 Task: Add Attachment from computer to Card Card0000000393 in Board Board0000000099 in Workspace WS0000000033 in Trello. Add Cover Purple to Card Card0000000393 in Board Board0000000099 in Workspace WS0000000033 in Trello. Add "Move Card To …" Button titled Button0000000393 to "top" of the list "To Do" to Card Card0000000393 in Board Board0000000099 in Workspace WS0000000033 in Trello. Add Description DS0000000393 to Card Card0000000393 in Board Board0000000099 in Workspace WS0000000033 in Trello. Add Comment CM0000000393 to Card Card0000000393 in Board Board0000000099 in Workspace WS0000000033 in Trello
Action: Mouse moved to (339, 216)
Screenshot: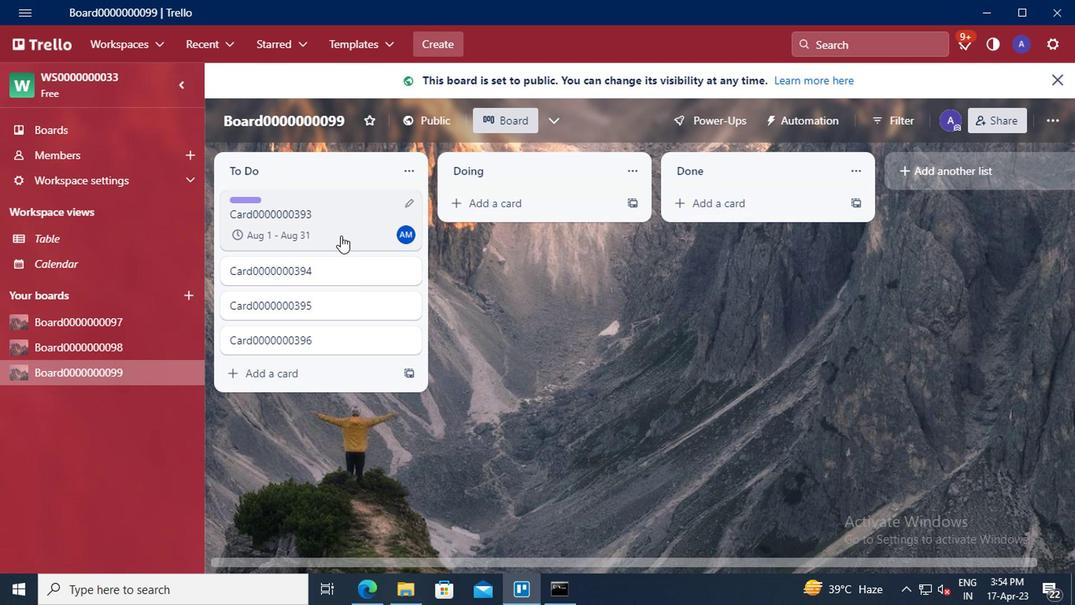 
Action: Mouse pressed left at (339, 216)
Screenshot: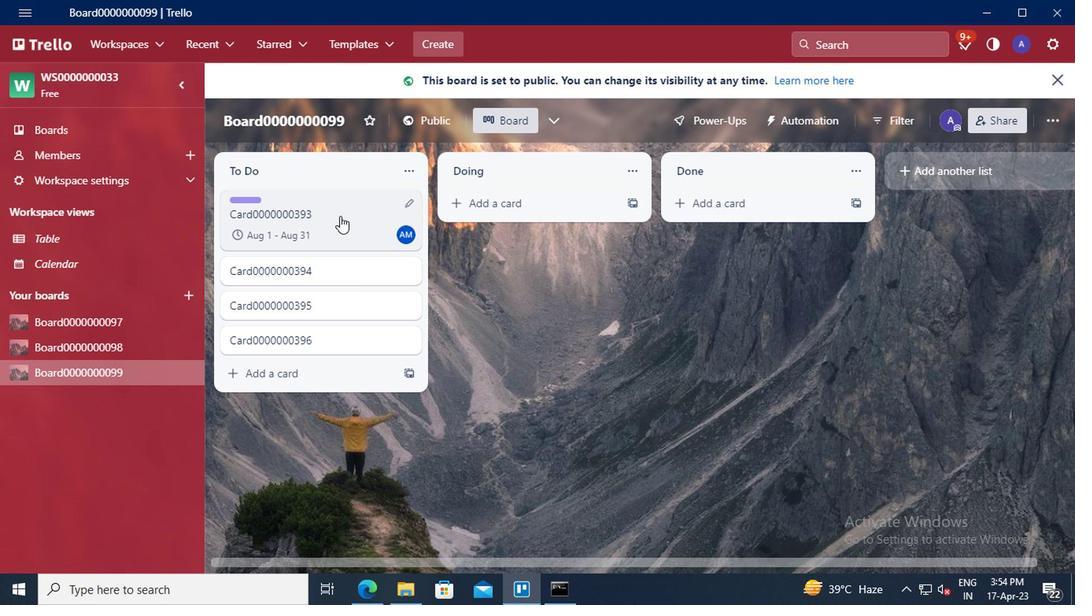 
Action: Mouse moved to (718, 274)
Screenshot: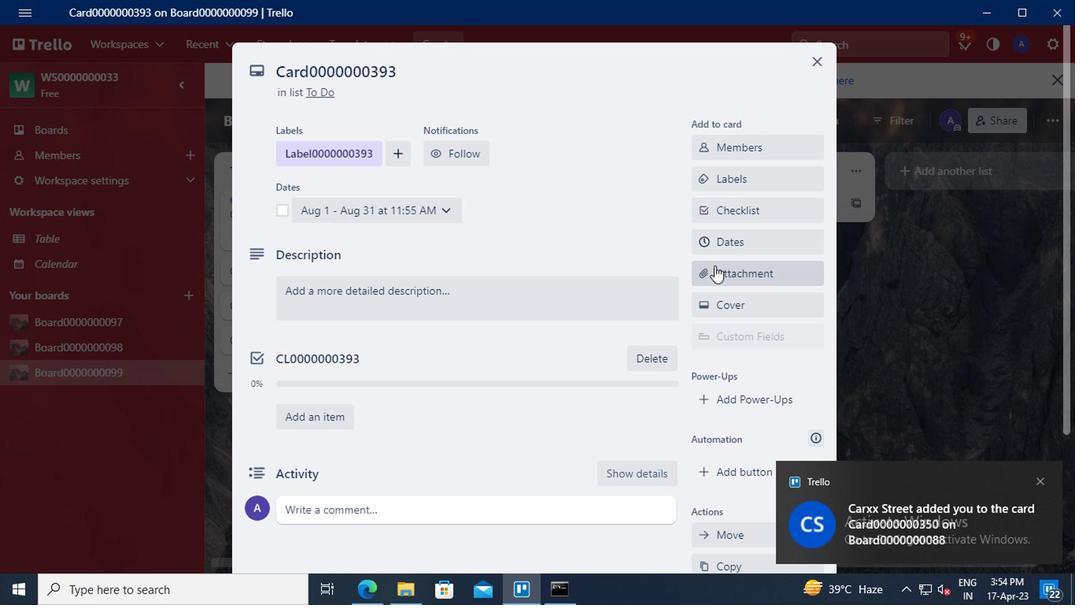 
Action: Mouse pressed left at (718, 274)
Screenshot: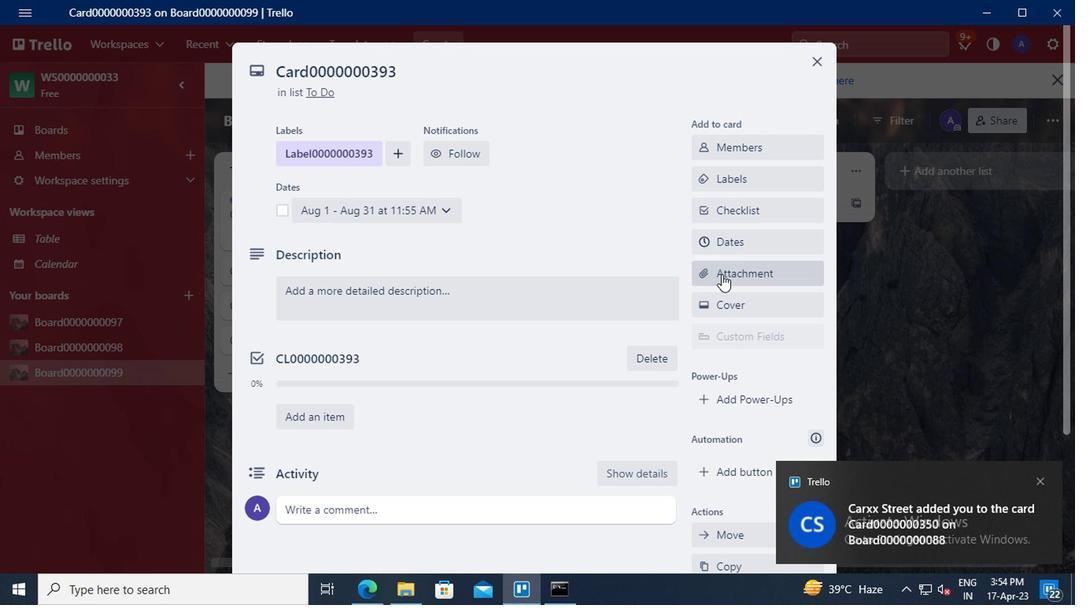 
Action: Mouse moved to (727, 144)
Screenshot: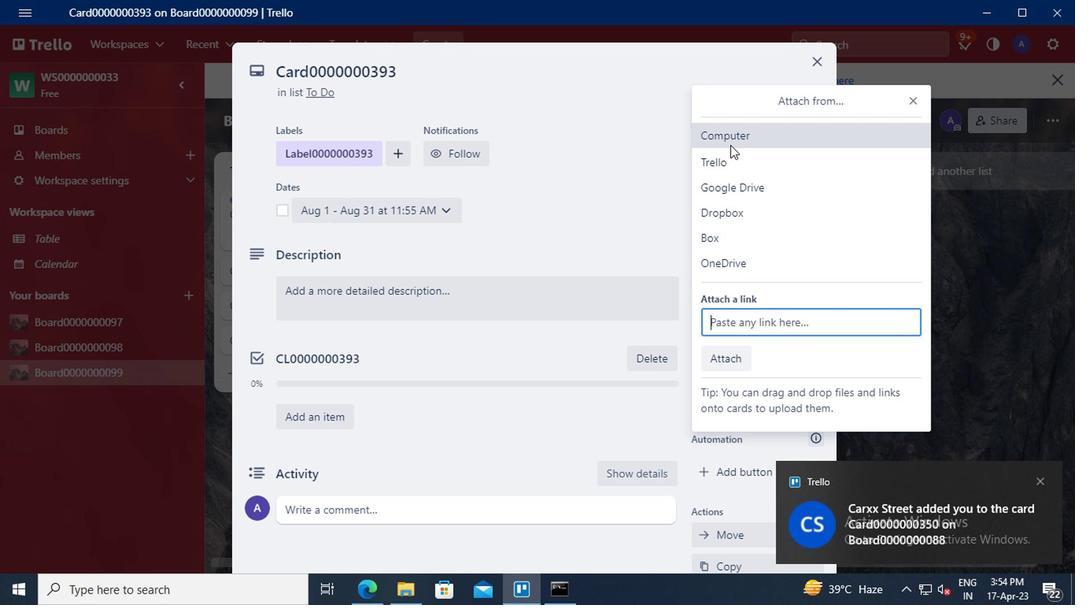 
Action: Mouse pressed left at (727, 144)
Screenshot: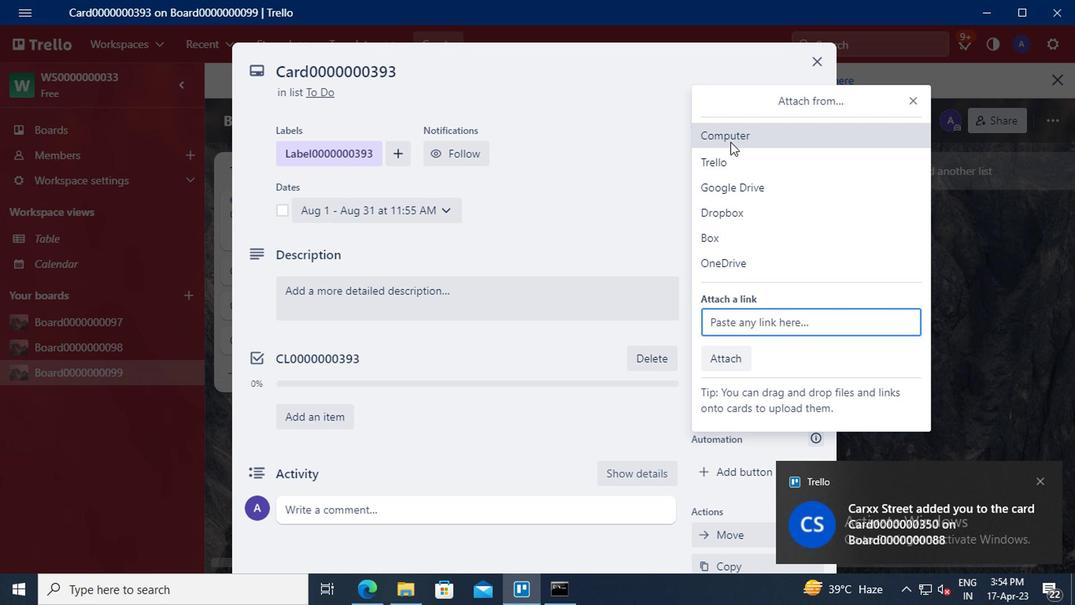 
Action: Mouse moved to (414, 142)
Screenshot: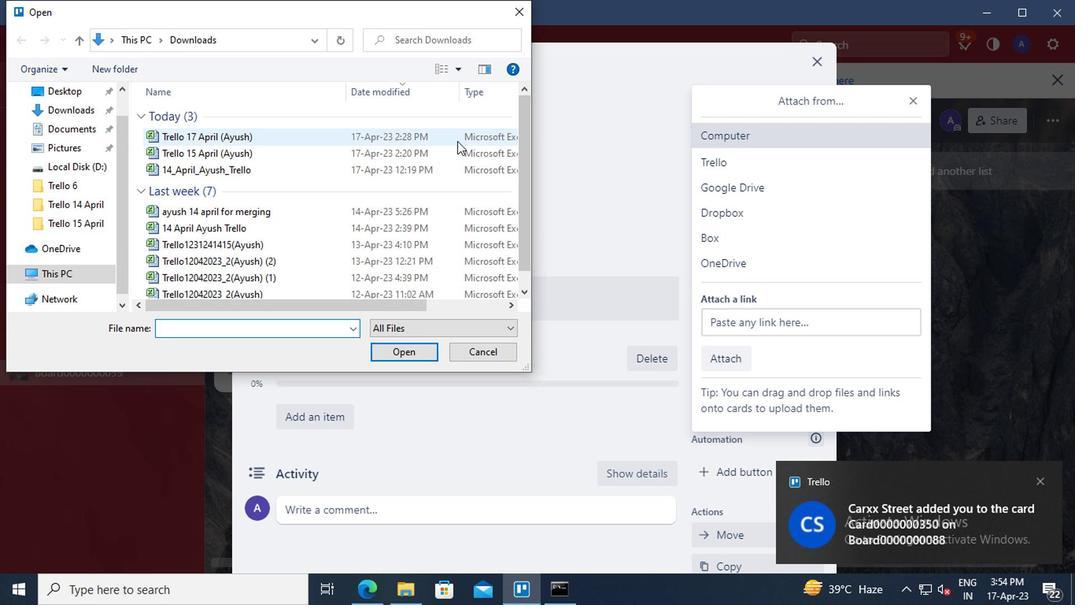 
Action: Mouse pressed left at (414, 142)
Screenshot: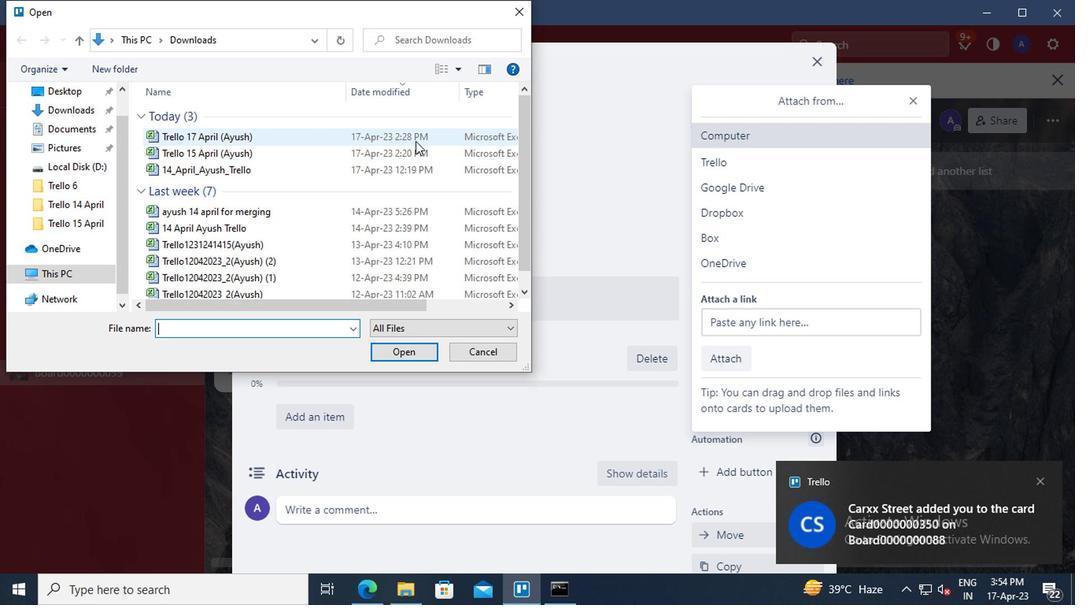 
Action: Mouse moved to (413, 354)
Screenshot: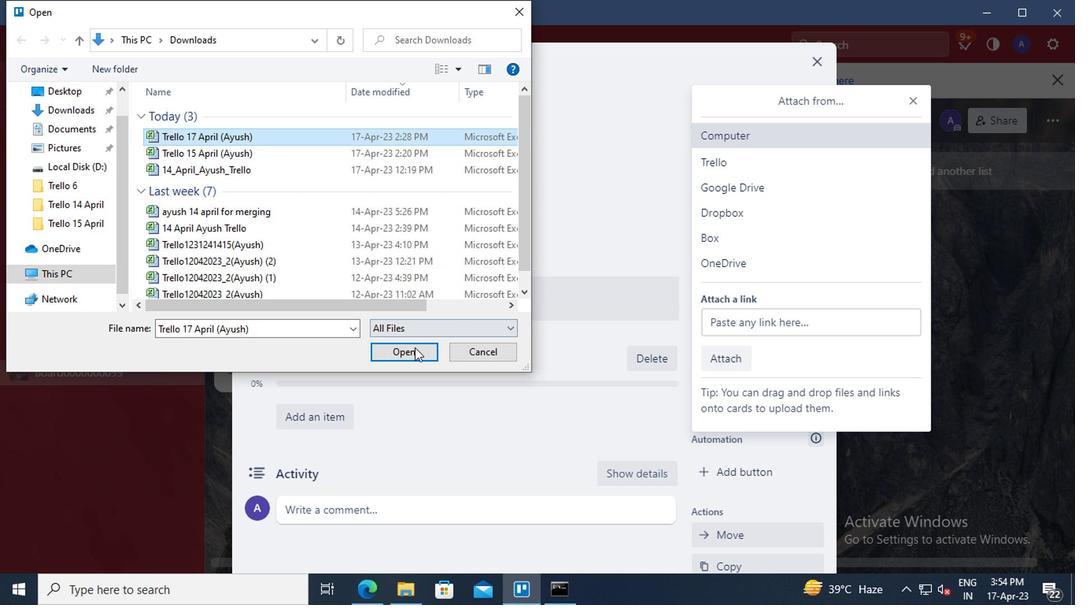
Action: Mouse pressed left at (413, 354)
Screenshot: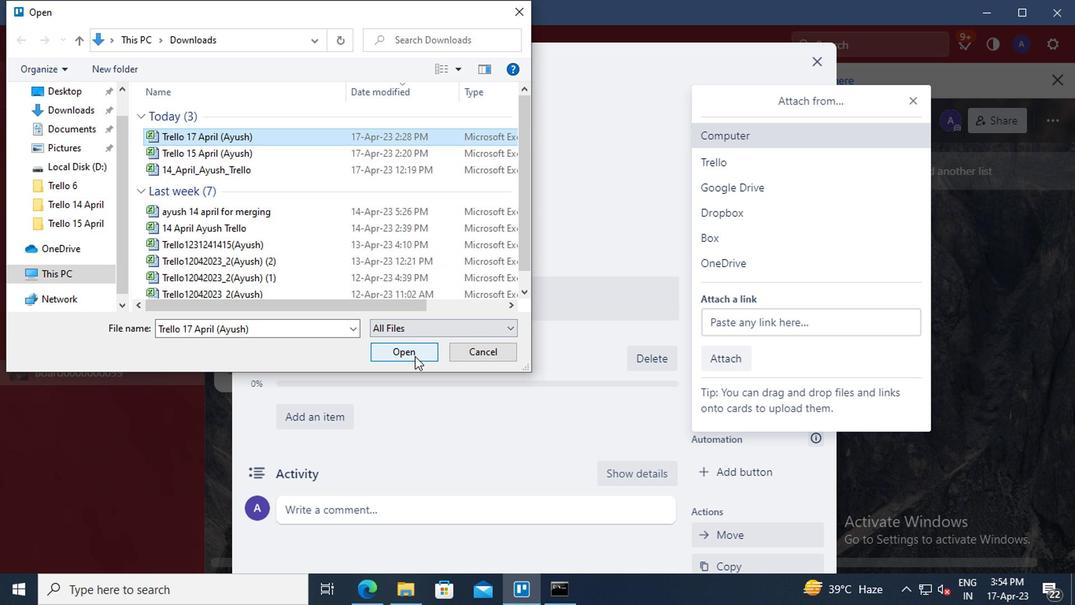 
Action: Mouse moved to (724, 302)
Screenshot: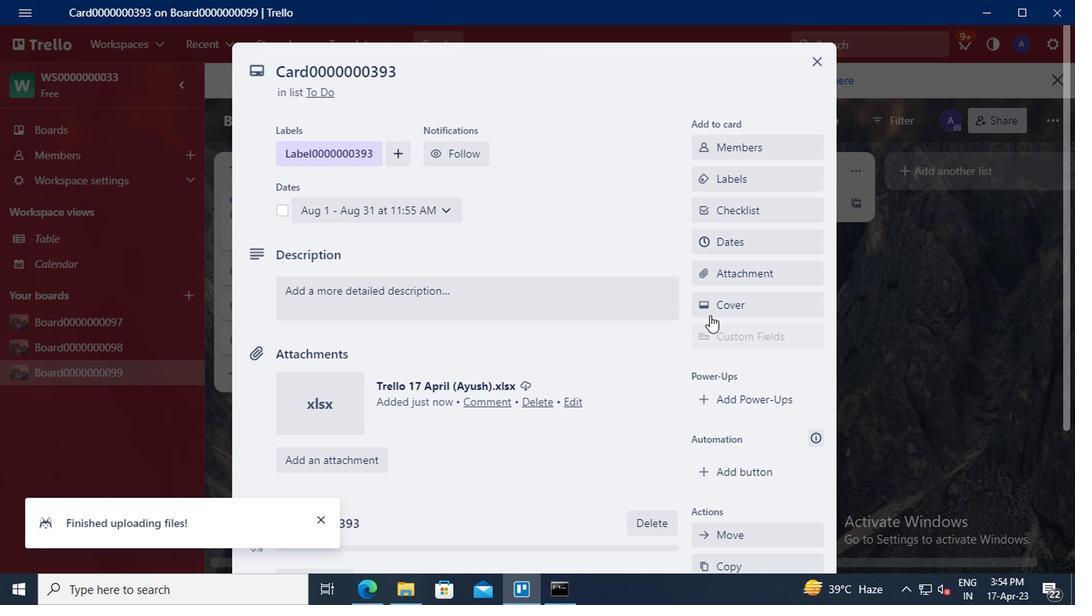 
Action: Mouse pressed left at (724, 302)
Screenshot: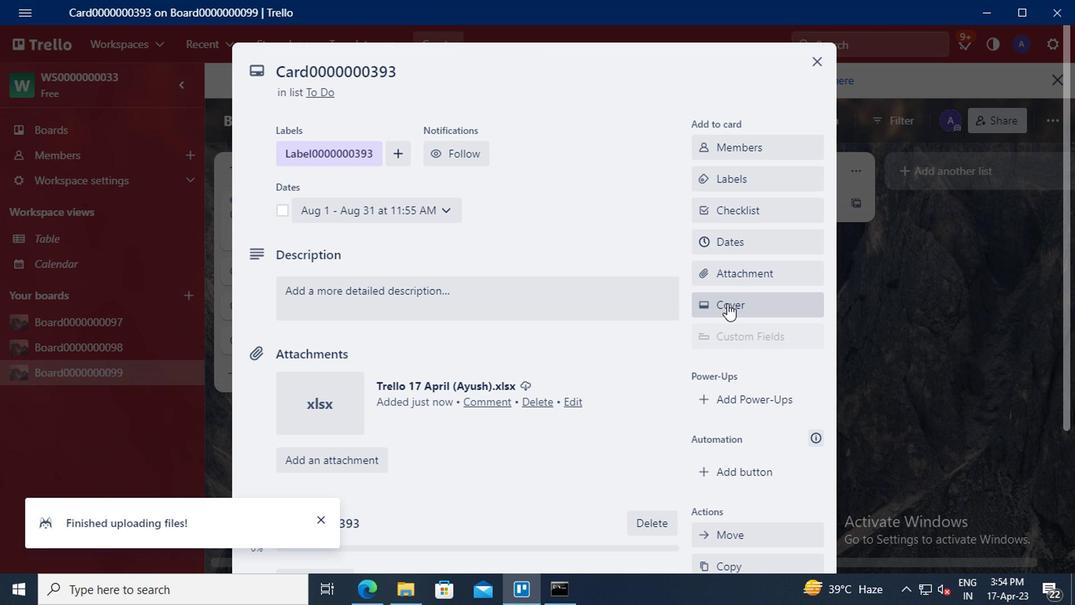 
Action: Mouse moved to (899, 260)
Screenshot: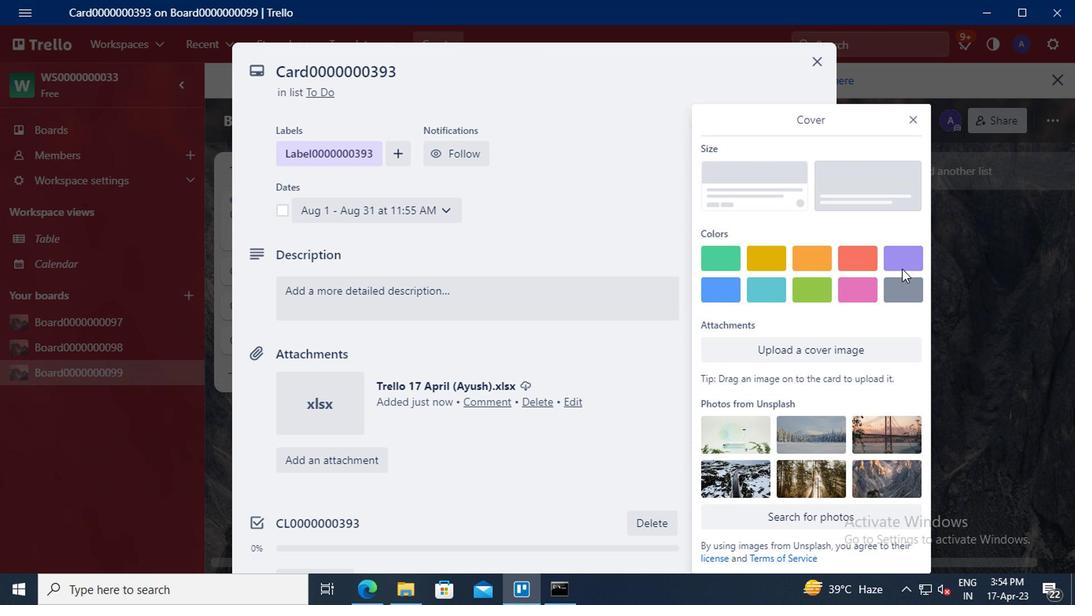 
Action: Mouse pressed left at (899, 260)
Screenshot: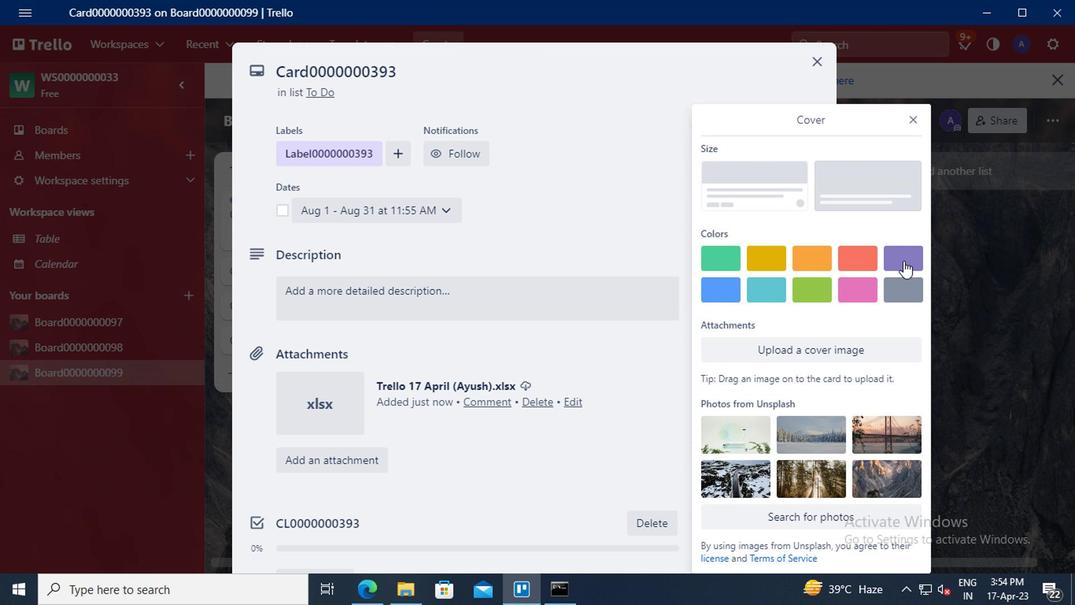 
Action: Mouse moved to (909, 91)
Screenshot: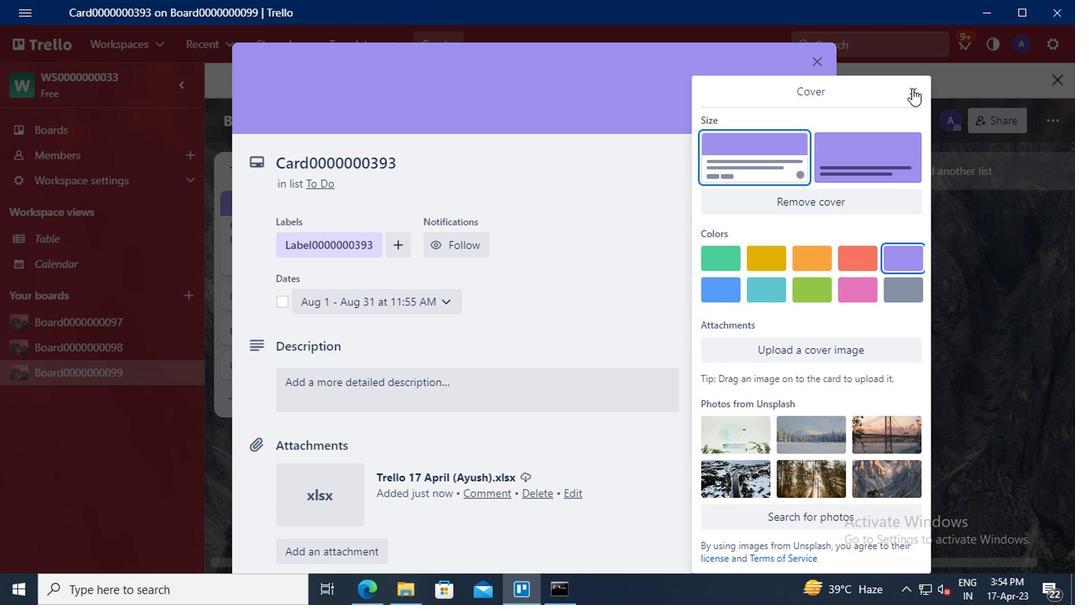 
Action: Mouse pressed left at (909, 91)
Screenshot: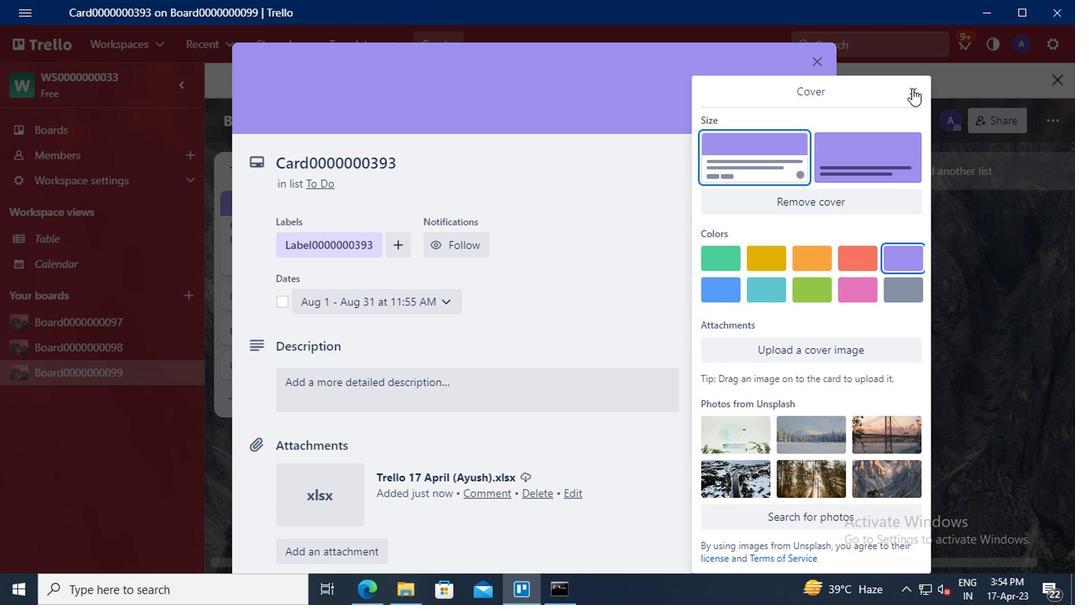 
Action: Mouse moved to (736, 246)
Screenshot: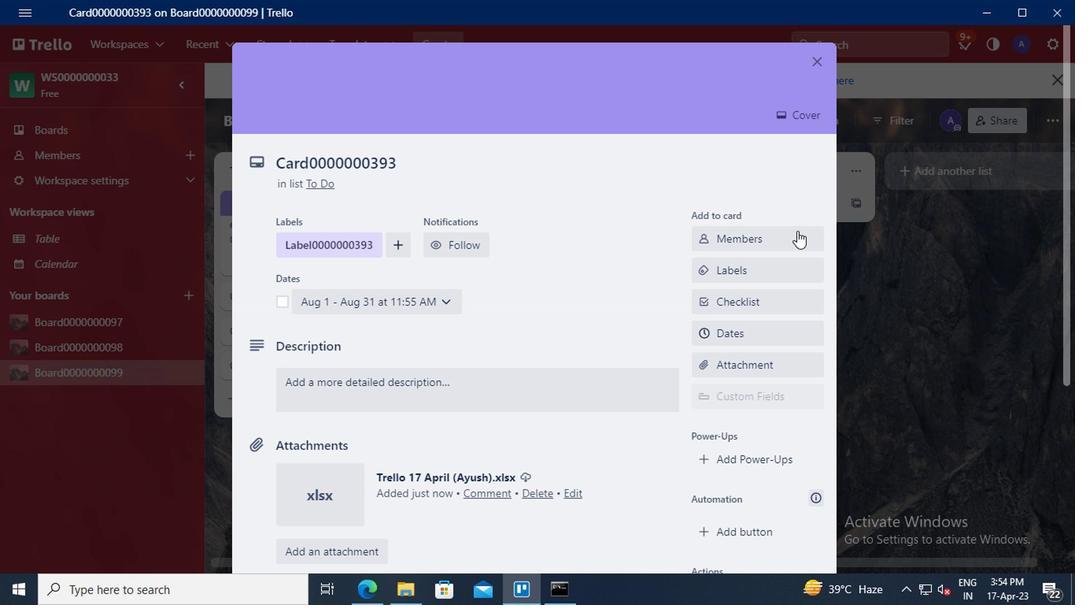 
Action: Mouse scrolled (736, 246) with delta (0, 0)
Screenshot: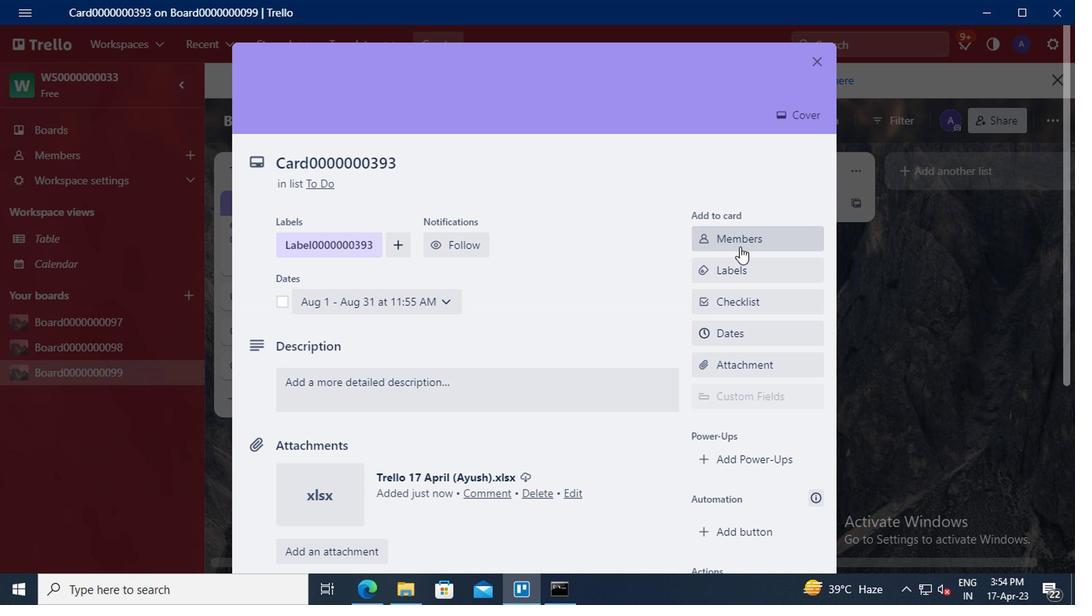 
Action: Mouse scrolled (736, 246) with delta (0, 0)
Screenshot: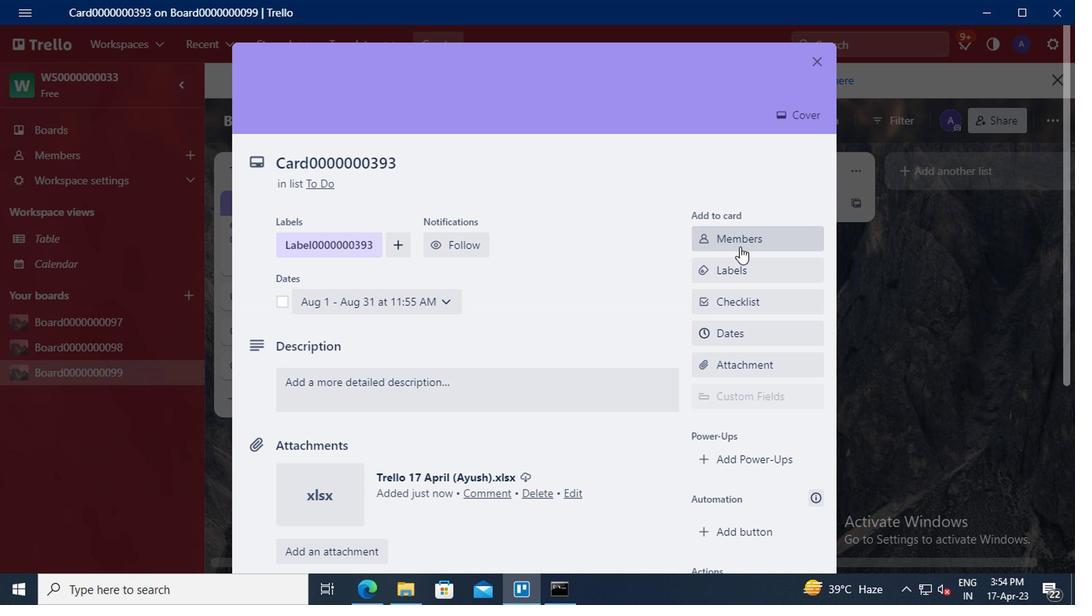 
Action: Mouse moved to (740, 369)
Screenshot: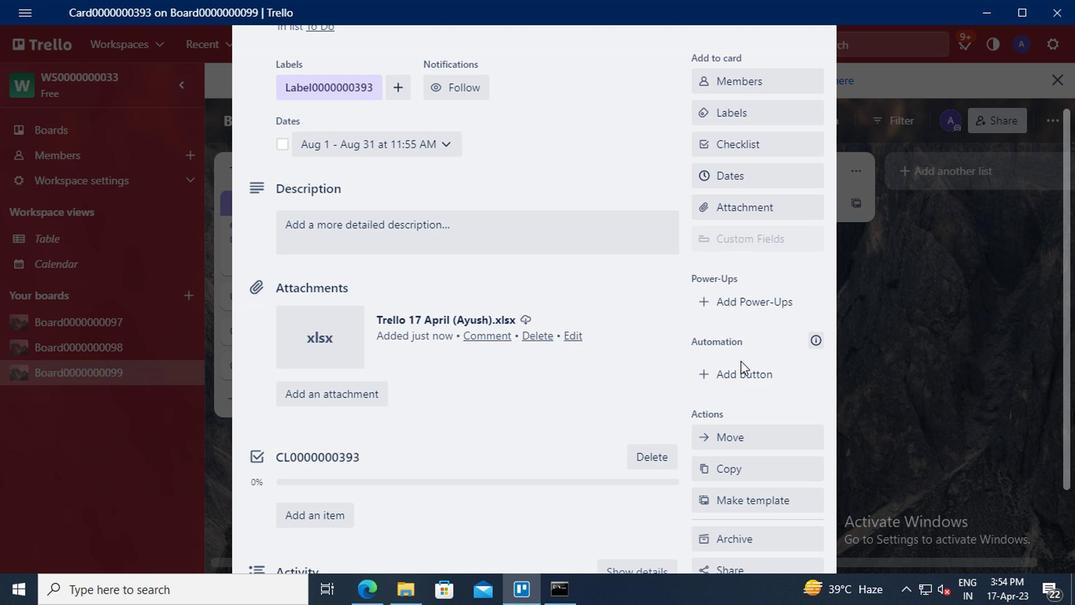 
Action: Mouse pressed left at (740, 369)
Screenshot: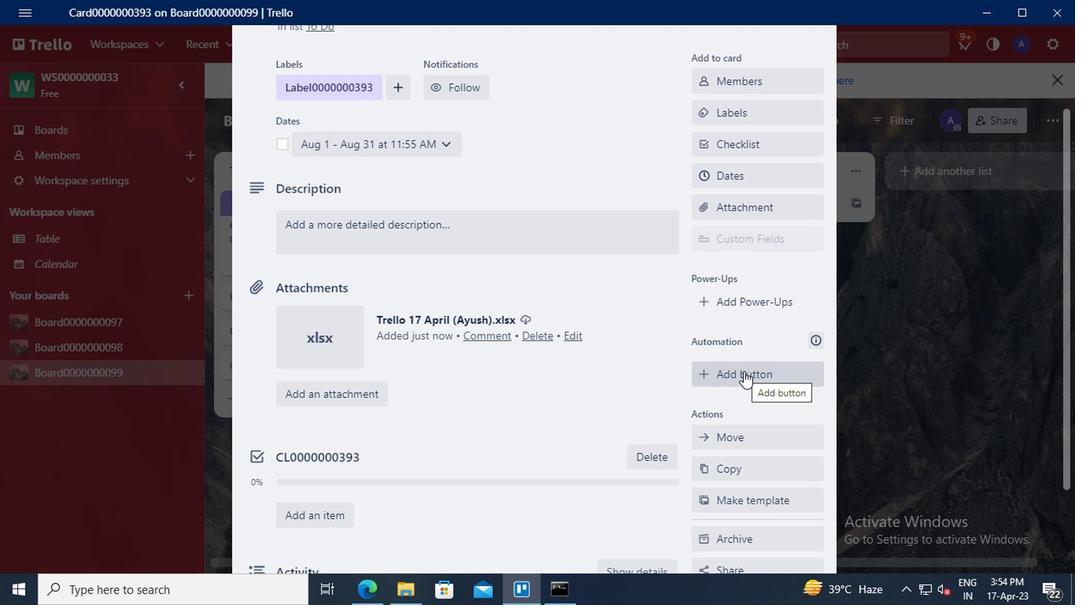 
Action: Mouse moved to (760, 152)
Screenshot: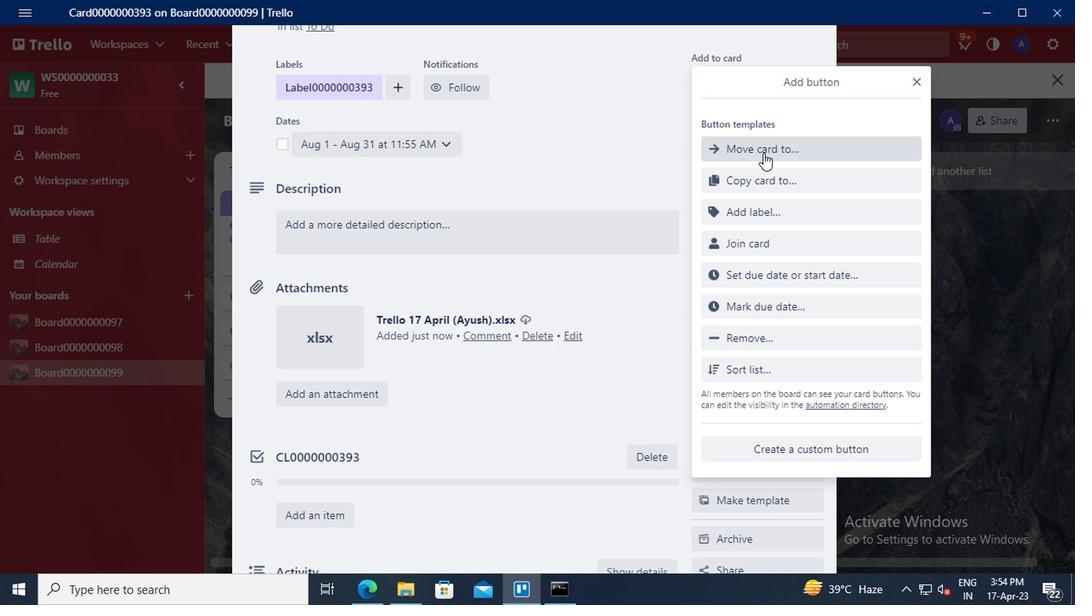 
Action: Mouse pressed left at (760, 152)
Screenshot: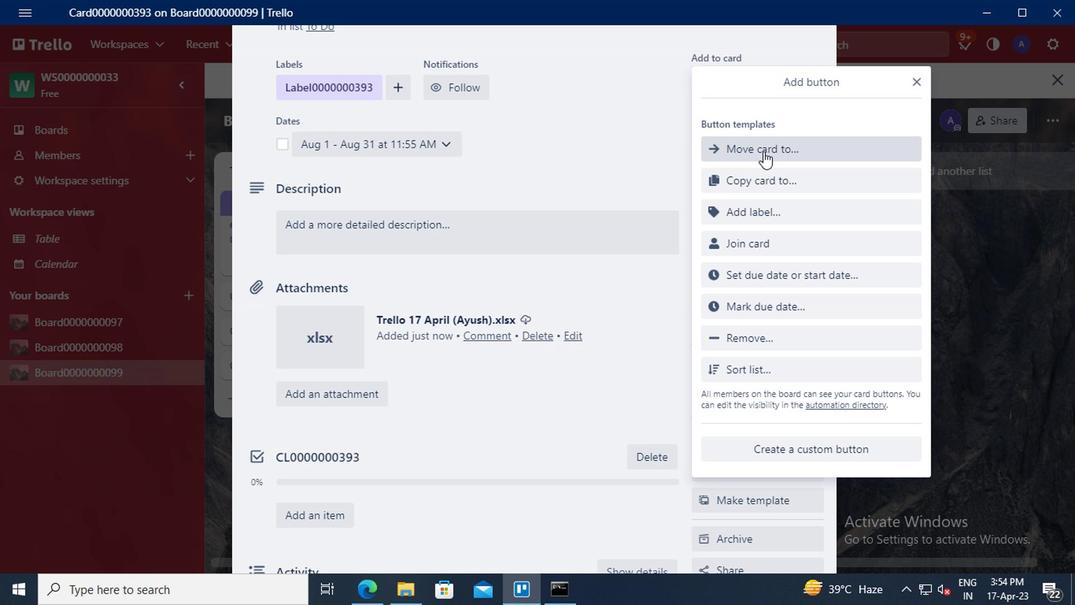 
Action: Mouse moved to (781, 150)
Screenshot: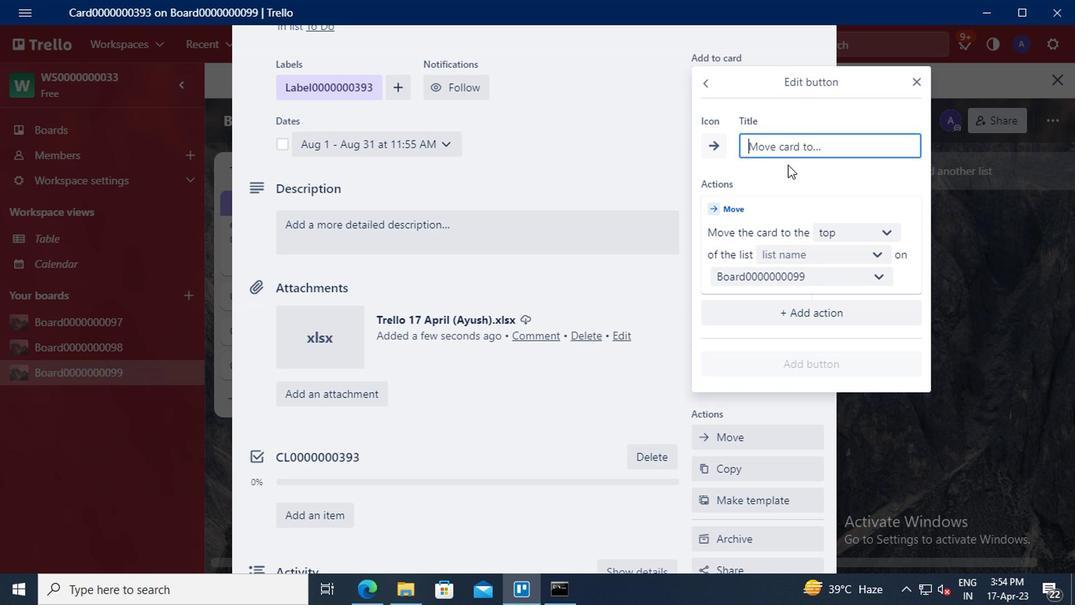 
Action: Mouse pressed left at (781, 150)
Screenshot: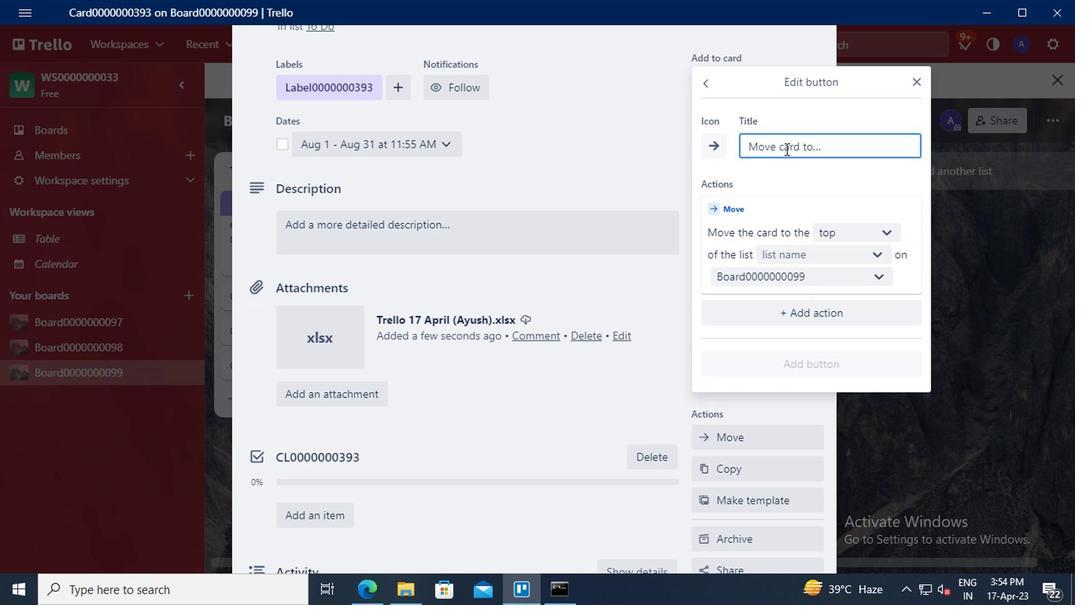 
Action: Mouse moved to (742, 134)
Screenshot: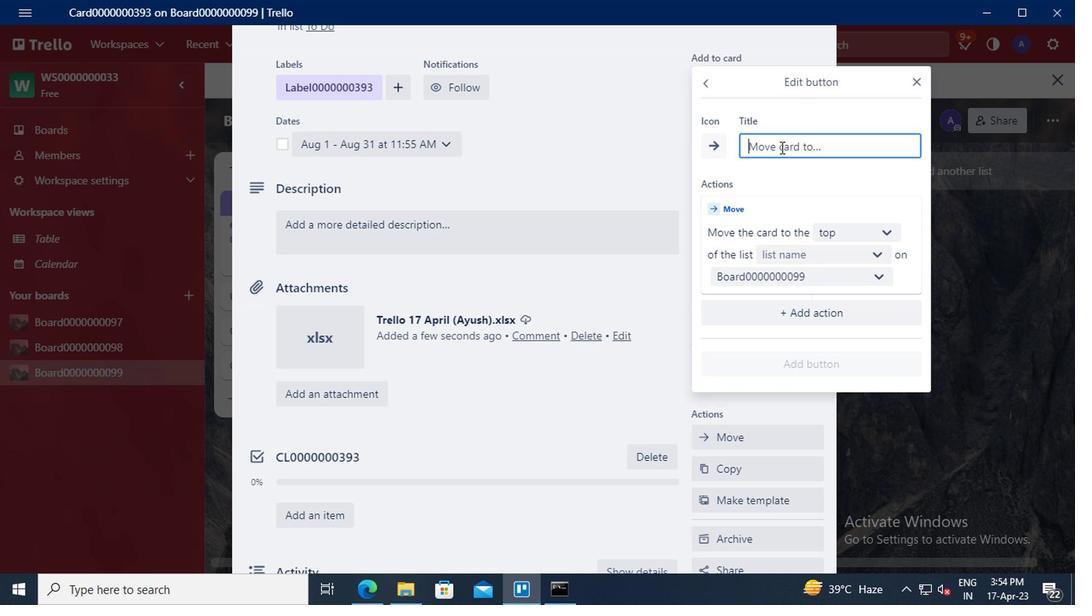 
Action: Key pressed <Key.shift>BUTTON0000000393
Screenshot: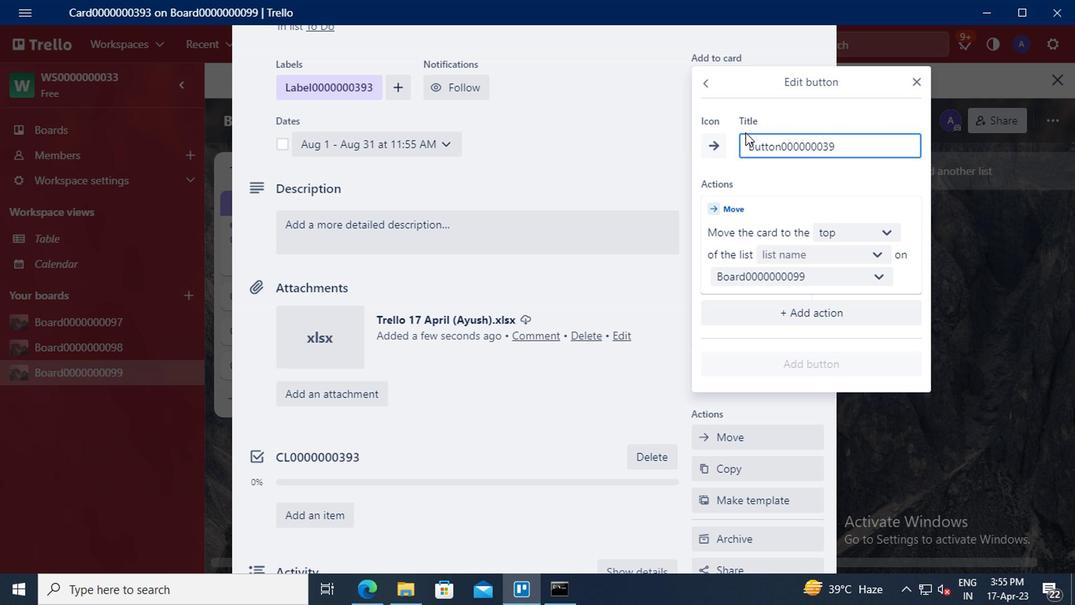 
Action: Mouse moved to (823, 235)
Screenshot: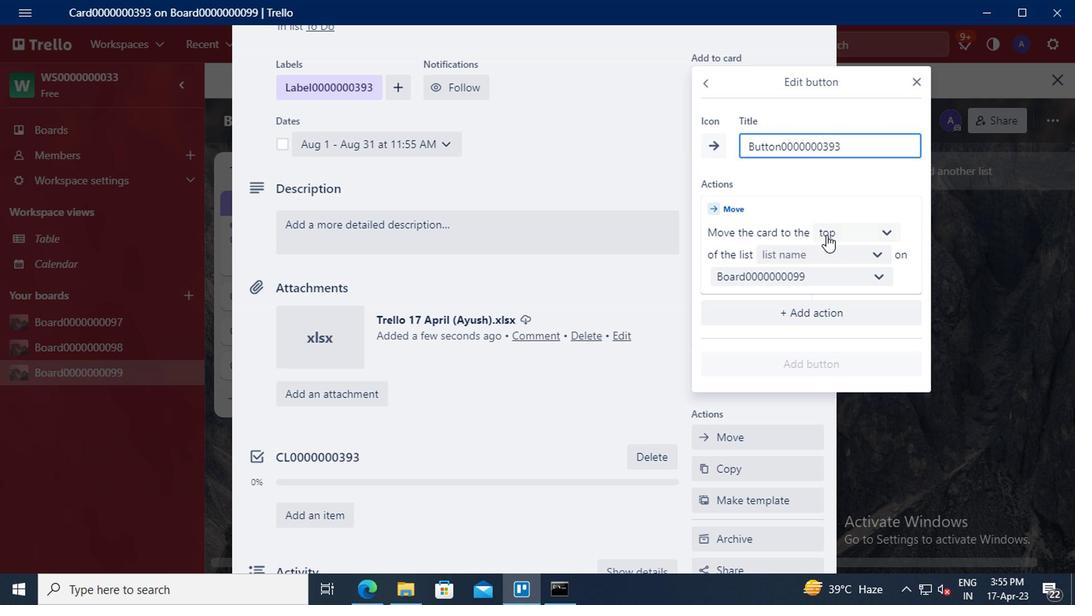 
Action: Mouse pressed left at (823, 235)
Screenshot: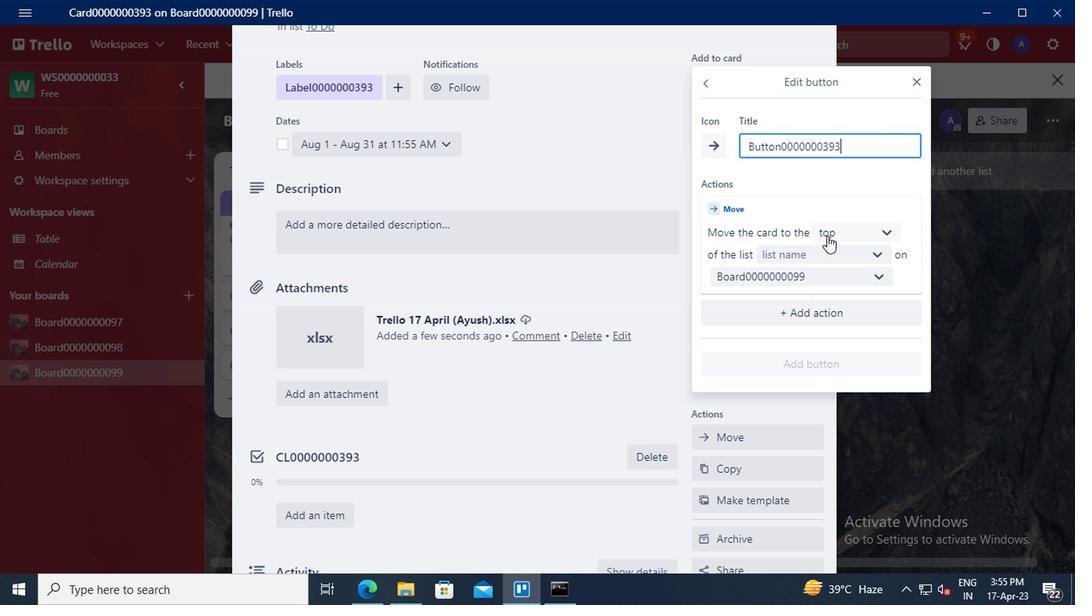 
Action: Mouse moved to (833, 259)
Screenshot: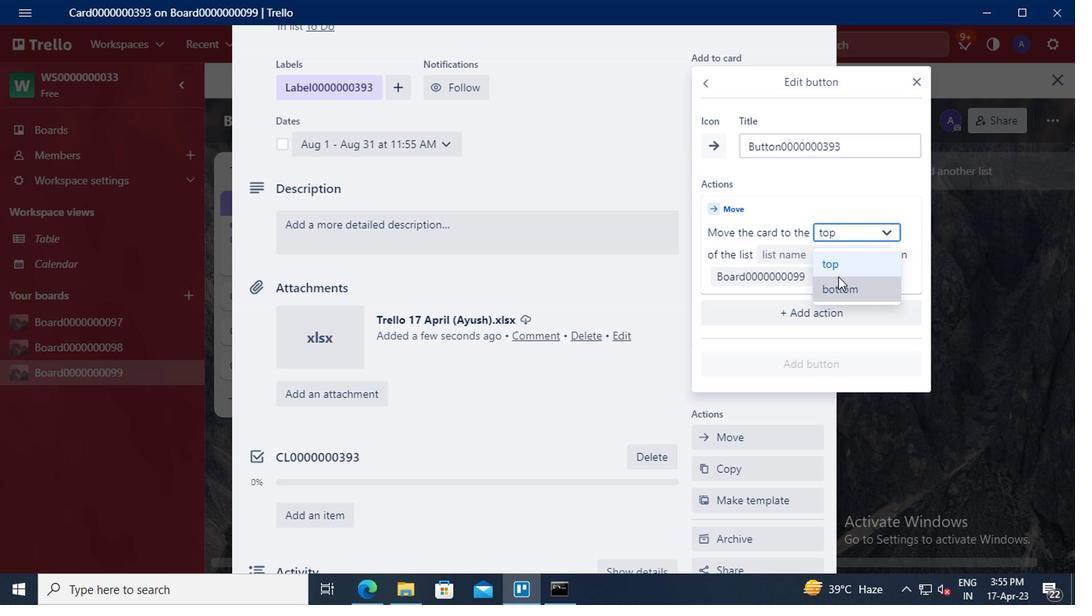 
Action: Mouse pressed left at (833, 259)
Screenshot: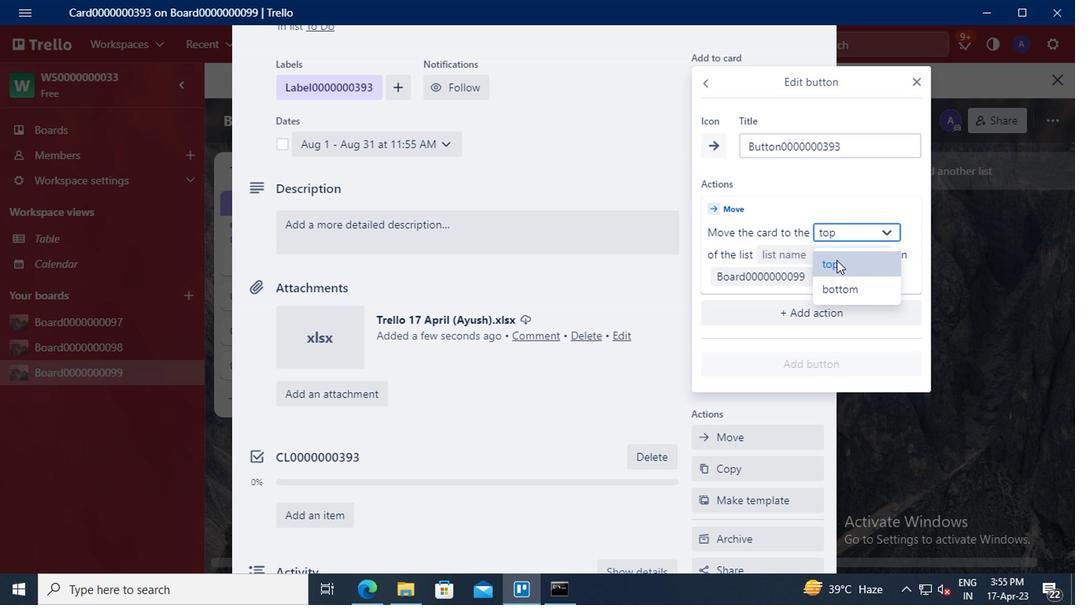 
Action: Mouse moved to (809, 252)
Screenshot: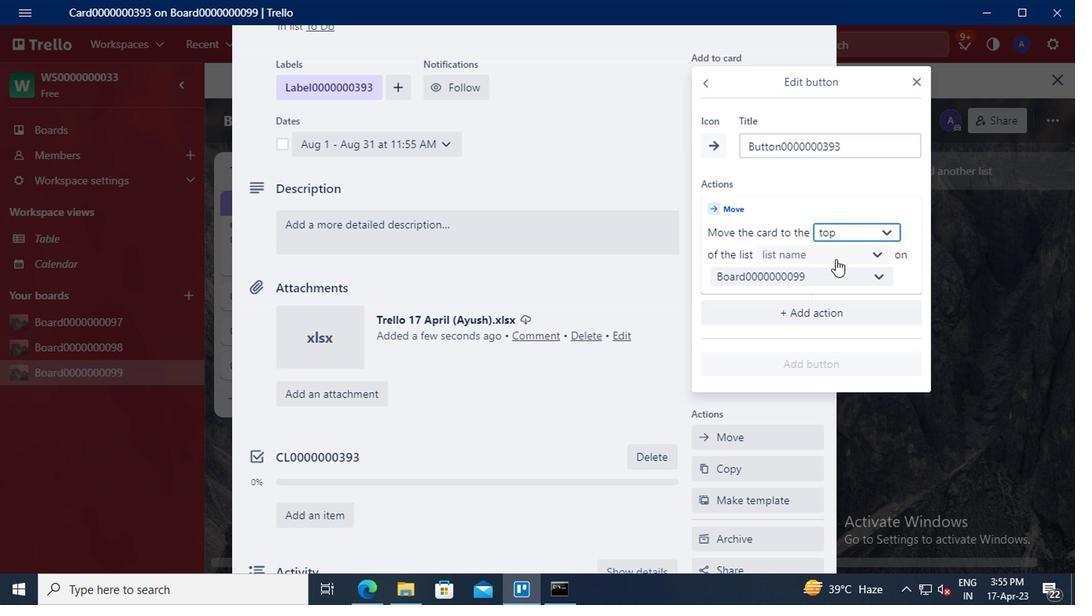
Action: Mouse pressed left at (809, 252)
Screenshot: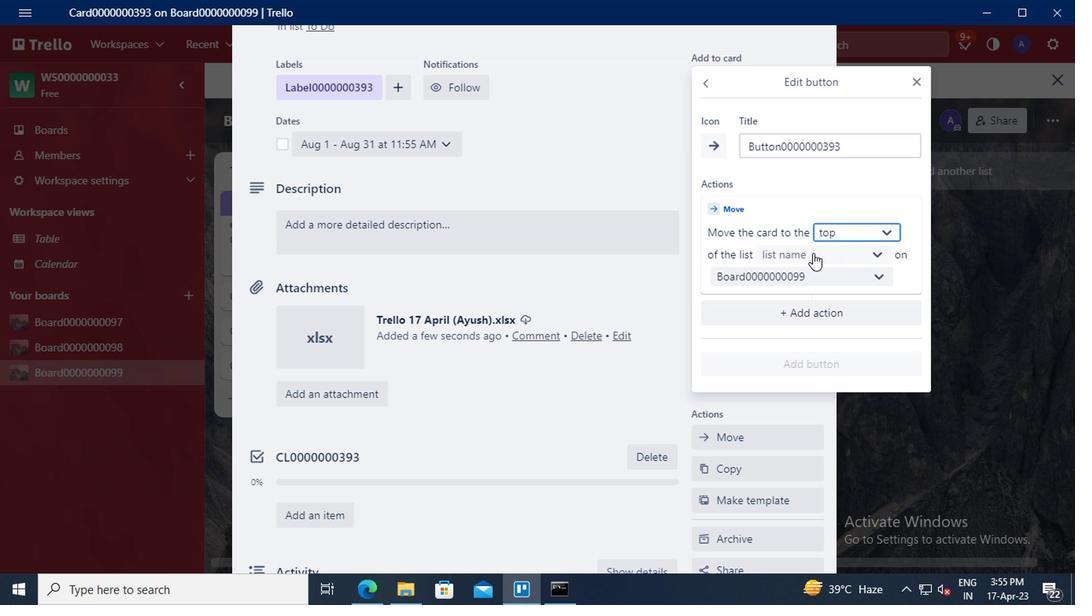 
Action: Mouse moved to (808, 281)
Screenshot: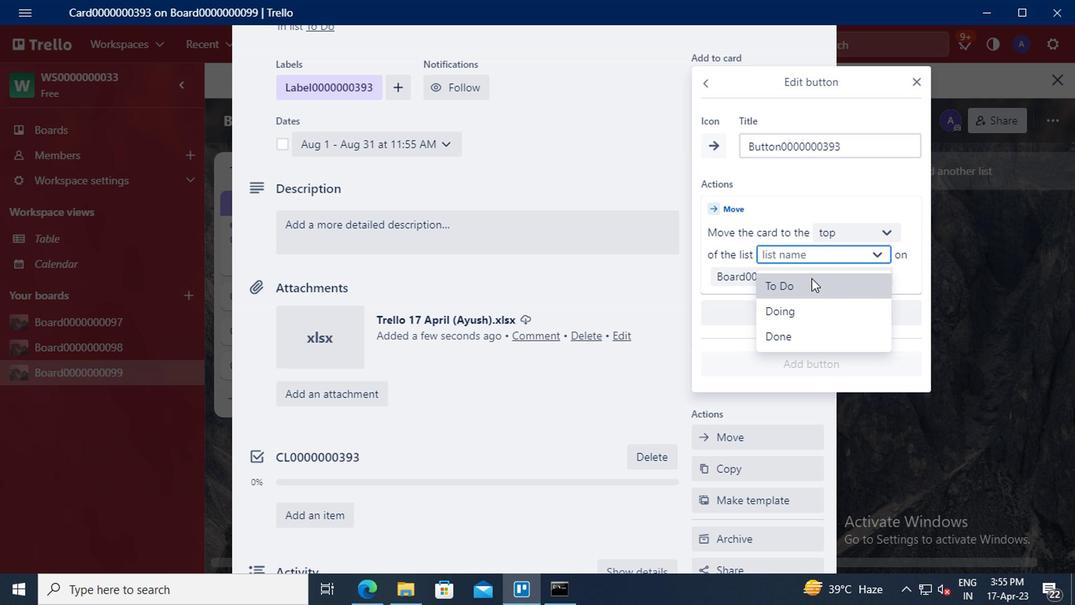 
Action: Mouse pressed left at (808, 281)
Screenshot: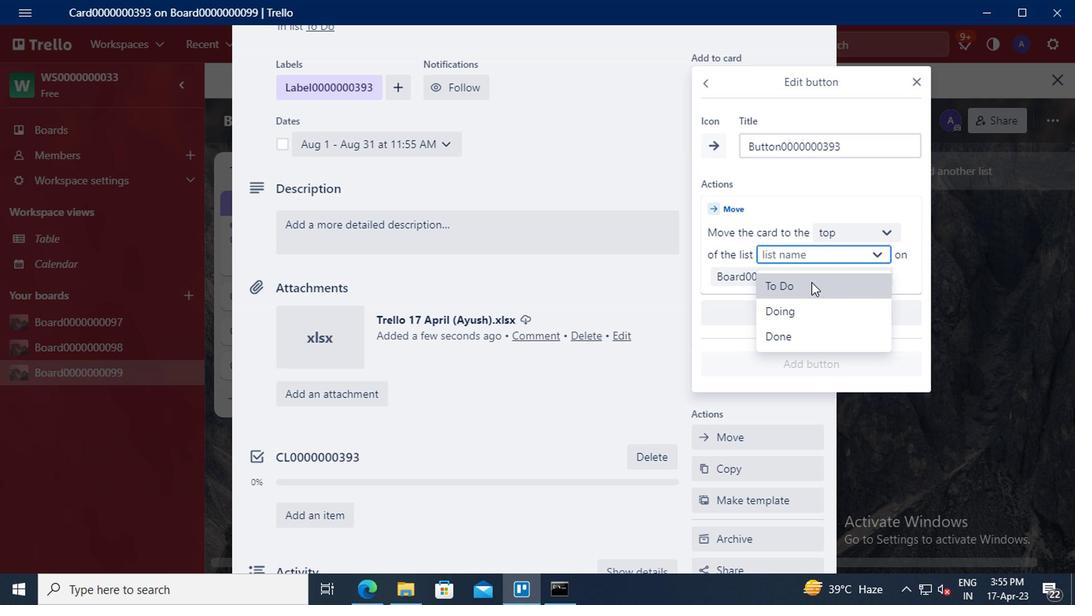 
Action: Mouse moved to (808, 358)
Screenshot: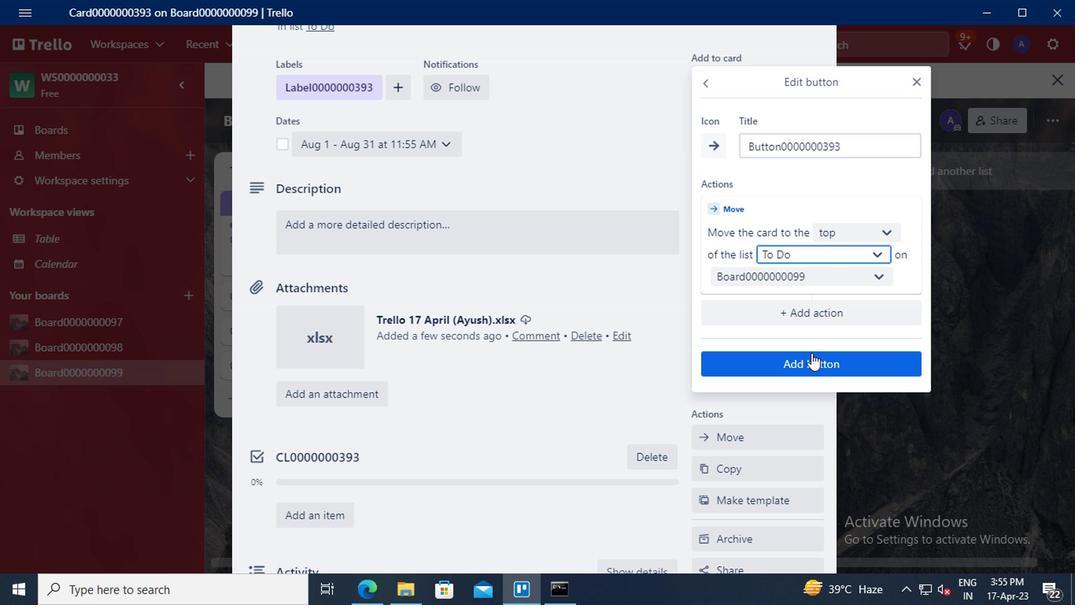 
Action: Mouse pressed left at (808, 358)
Screenshot: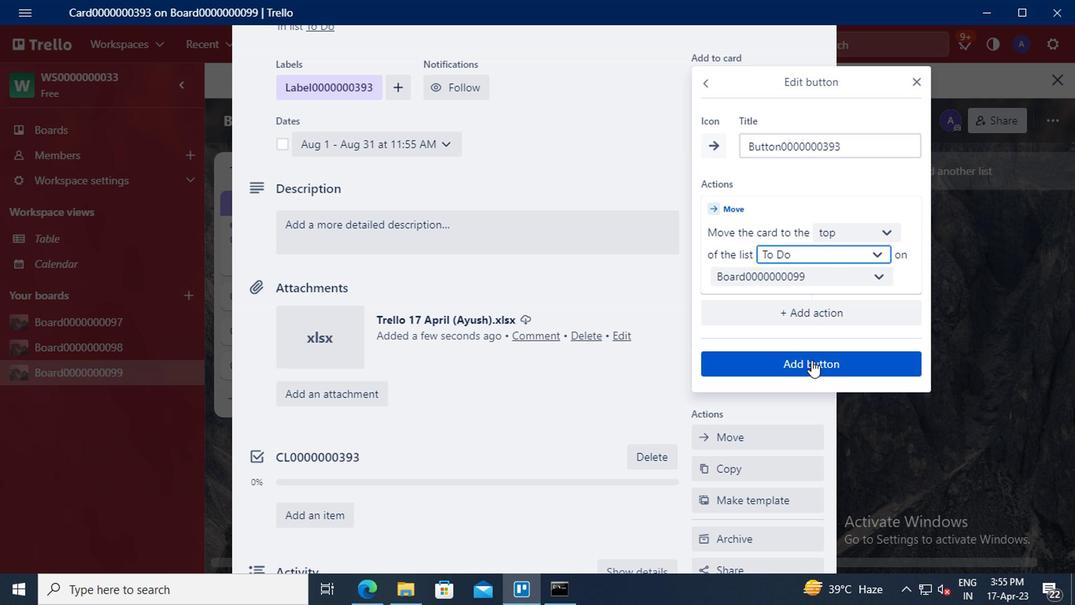 
Action: Mouse moved to (383, 236)
Screenshot: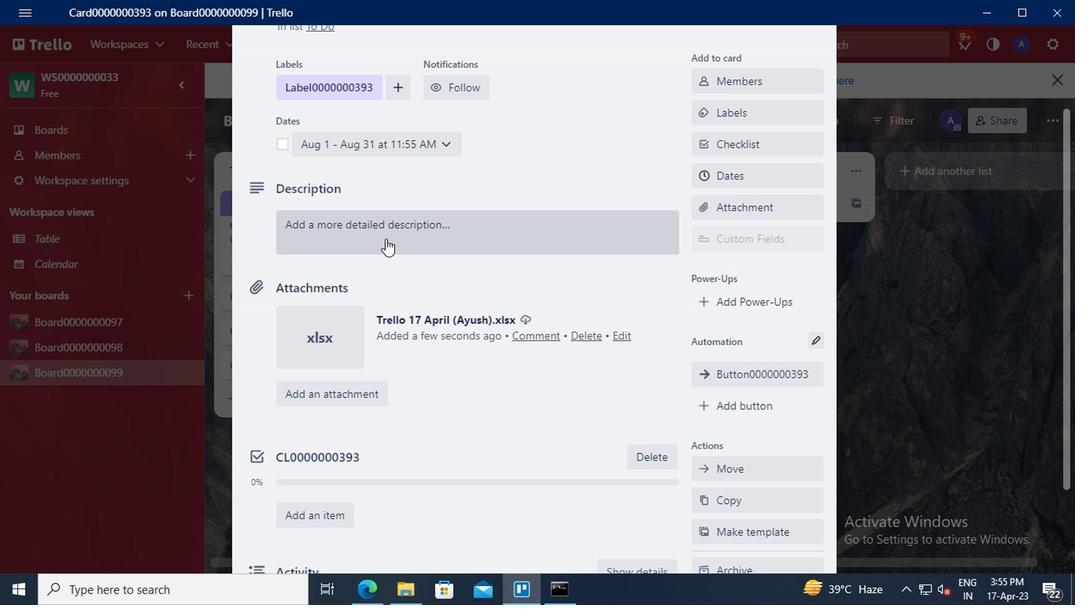 
Action: Mouse pressed left at (383, 236)
Screenshot: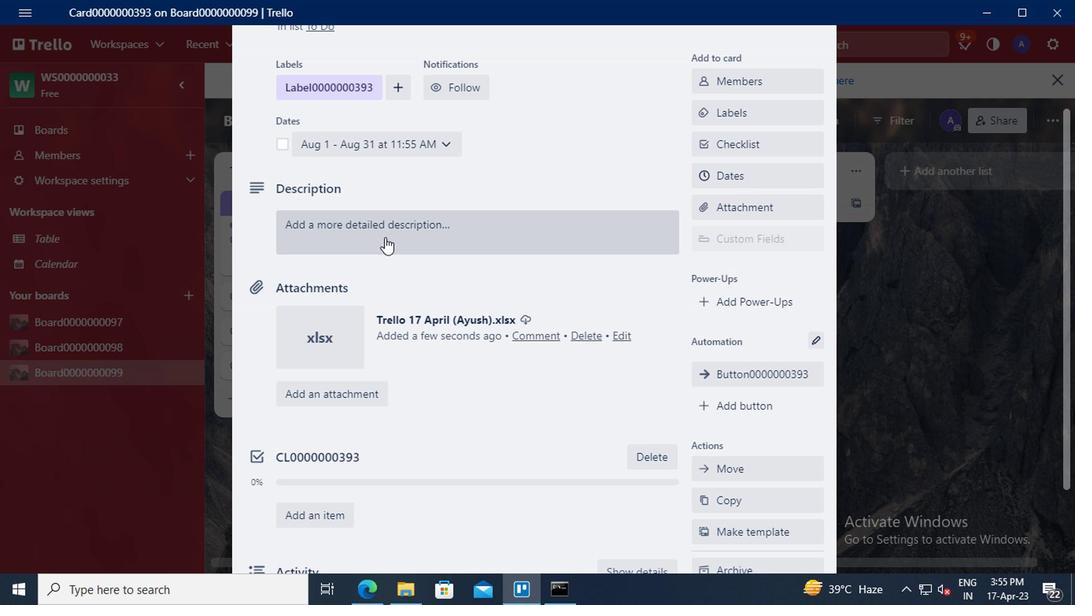 
Action: Mouse moved to (333, 278)
Screenshot: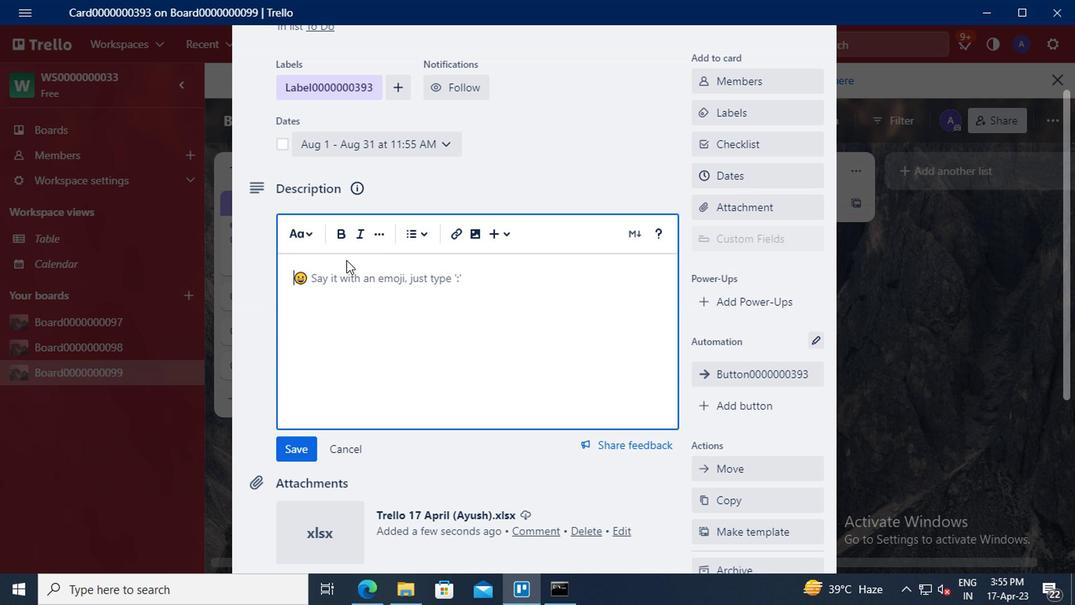 
Action: Mouse pressed left at (333, 278)
Screenshot: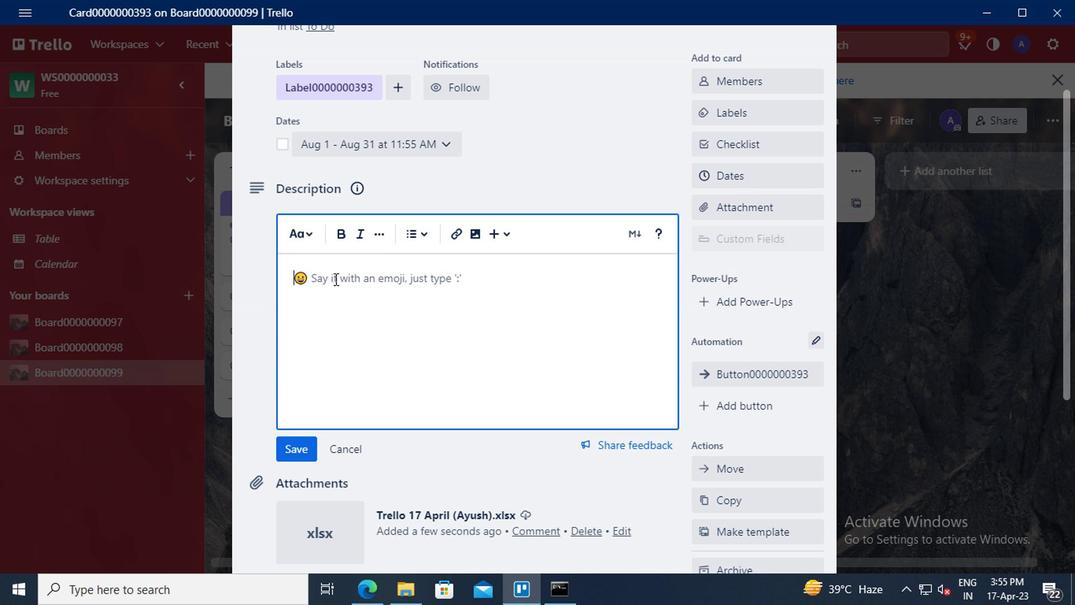 
Action: Key pressed <Key.shift>DS0000000393
Screenshot: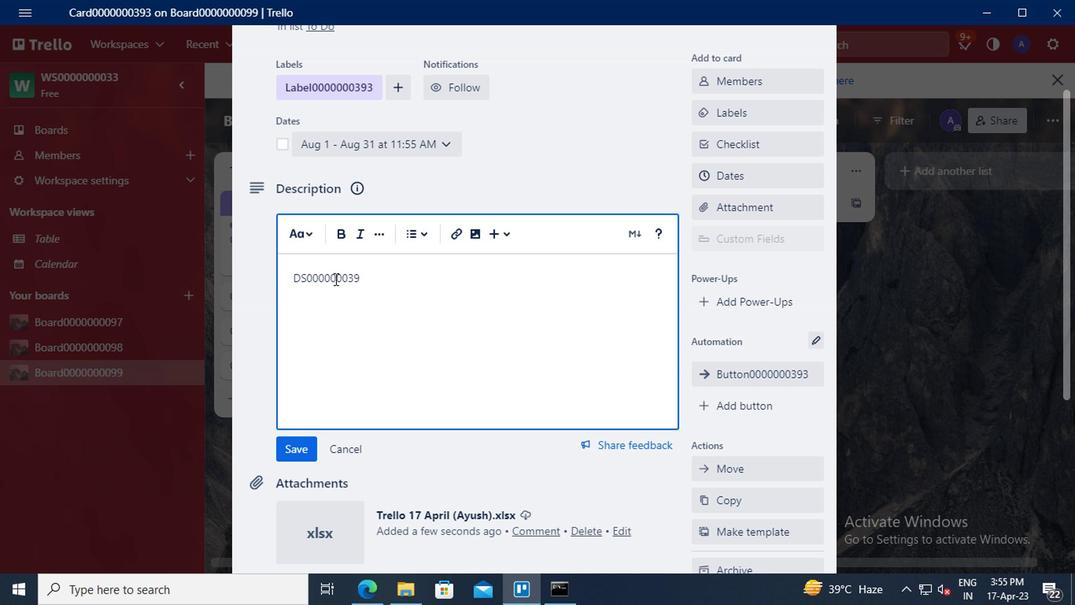 
Action: Mouse moved to (329, 298)
Screenshot: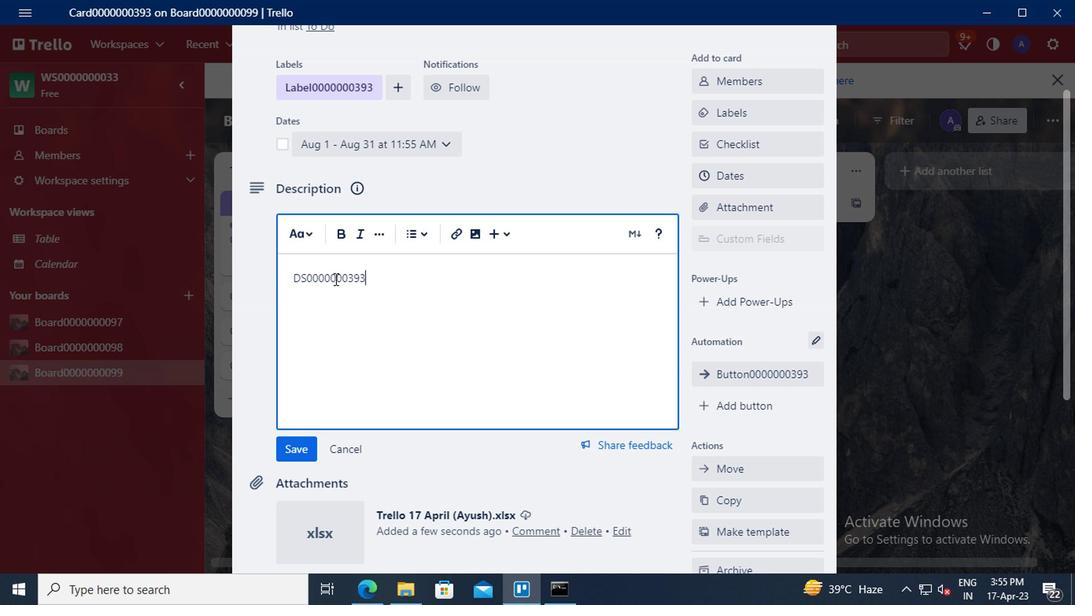 
Action: Mouse scrolled (329, 297) with delta (0, -1)
Screenshot: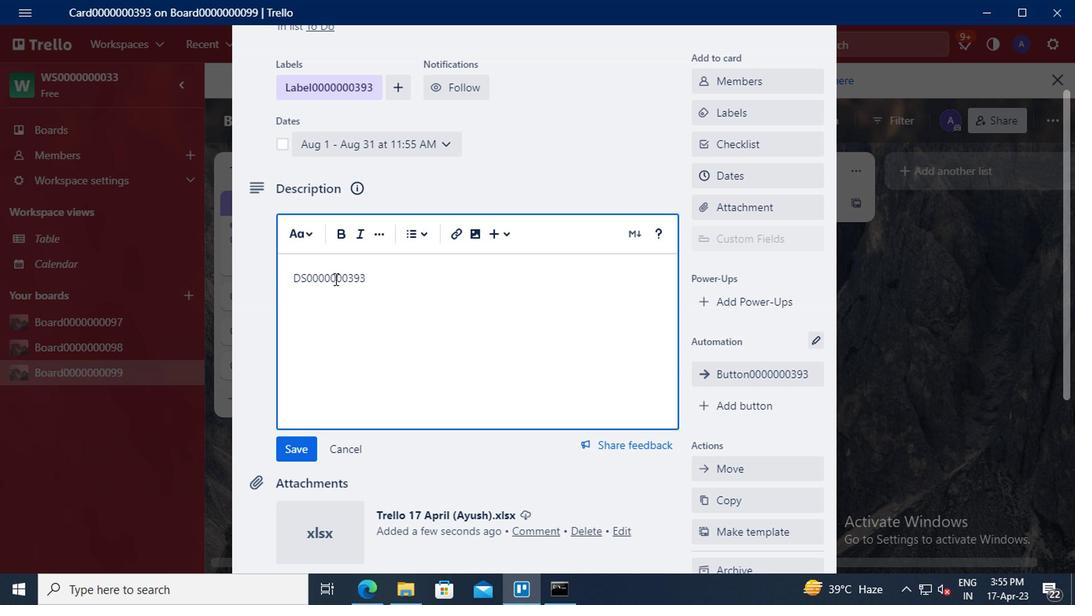 
Action: Mouse scrolled (329, 297) with delta (0, -1)
Screenshot: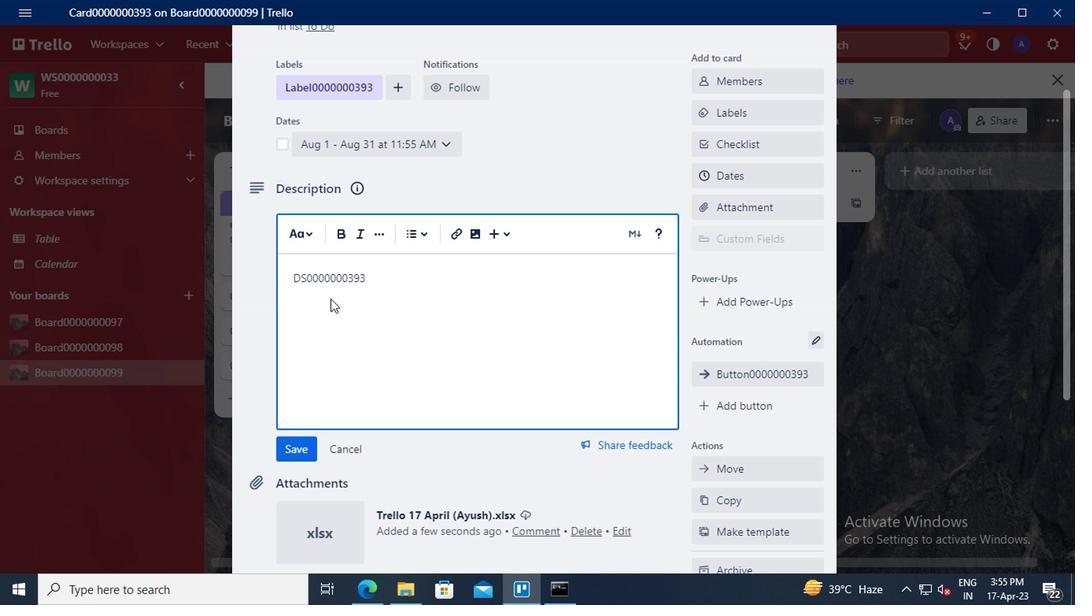 
Action: Mouse moved to (300, 290)
Screenshot: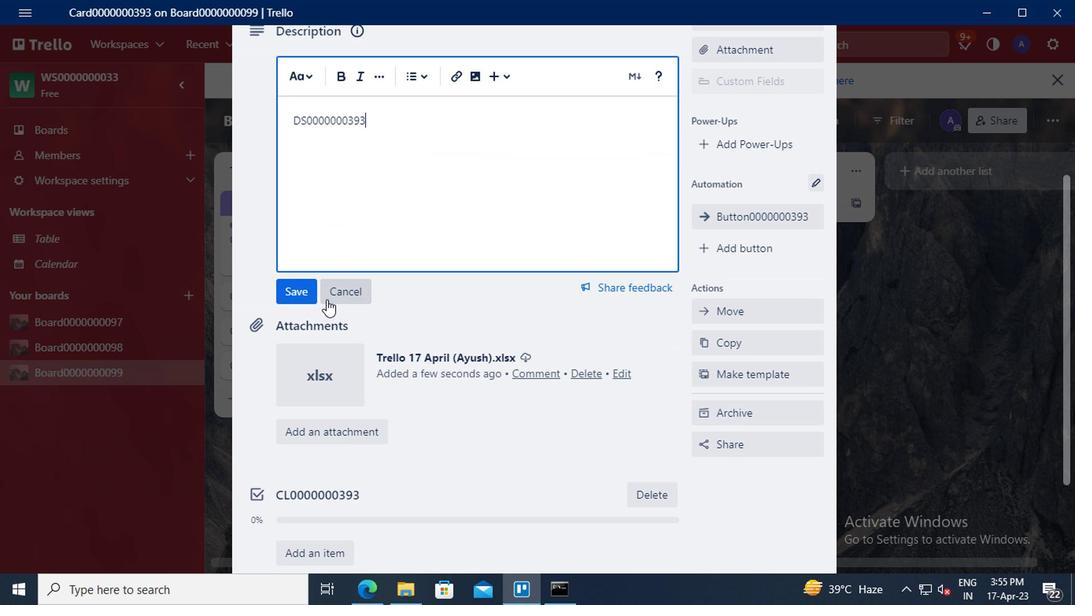 
Action: Mouse pressed left at (300, 290)
Screenshot: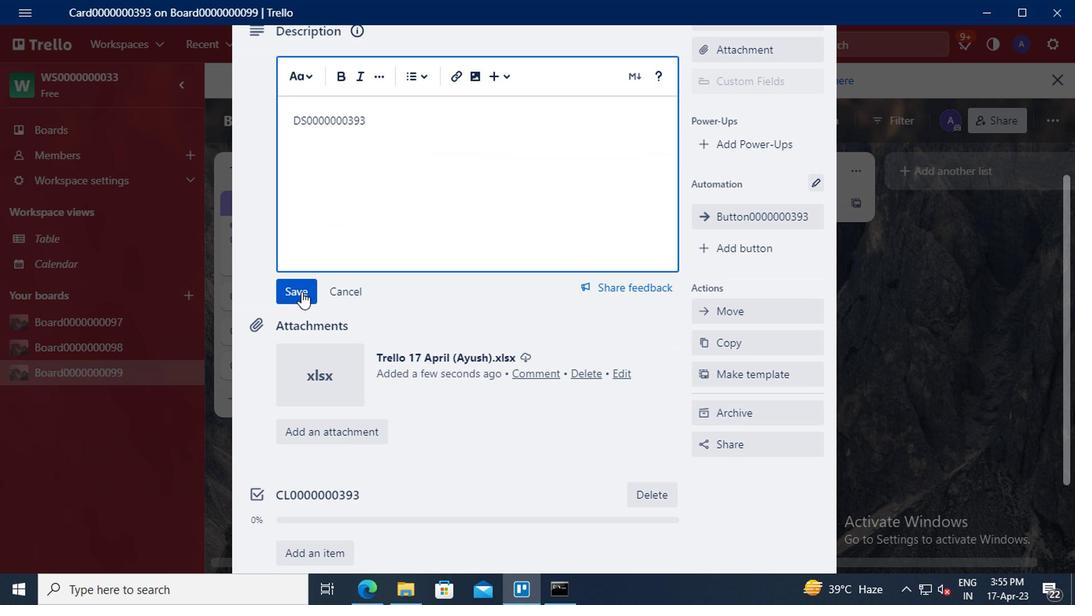 
Action: Mouse scrolled (300, 290) with delta (0, 0)
Screenshot: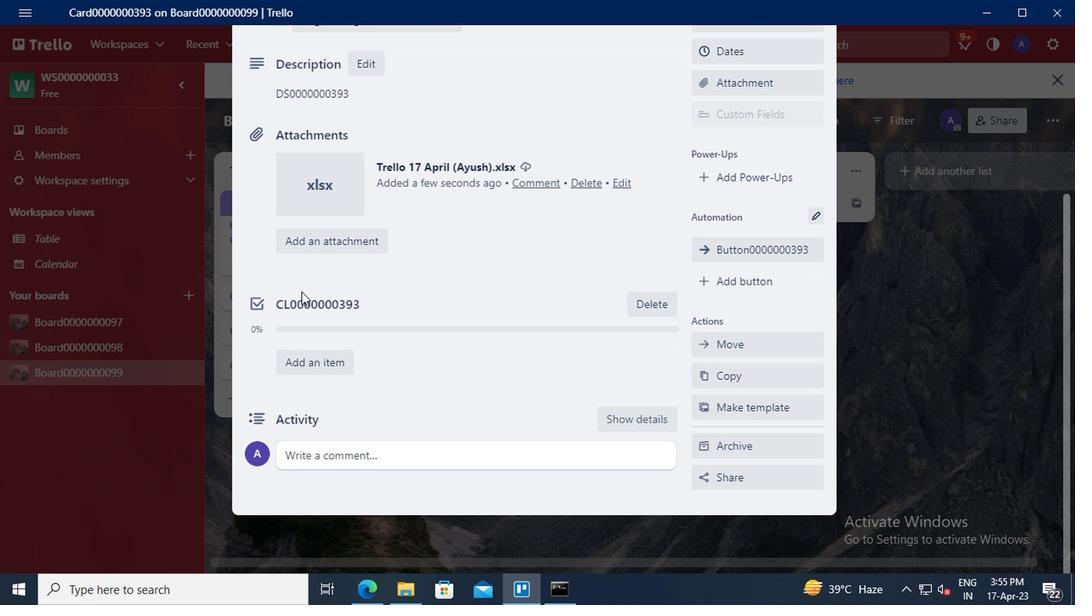 
Action: Mouse moved to (315, 458)
Screenshot: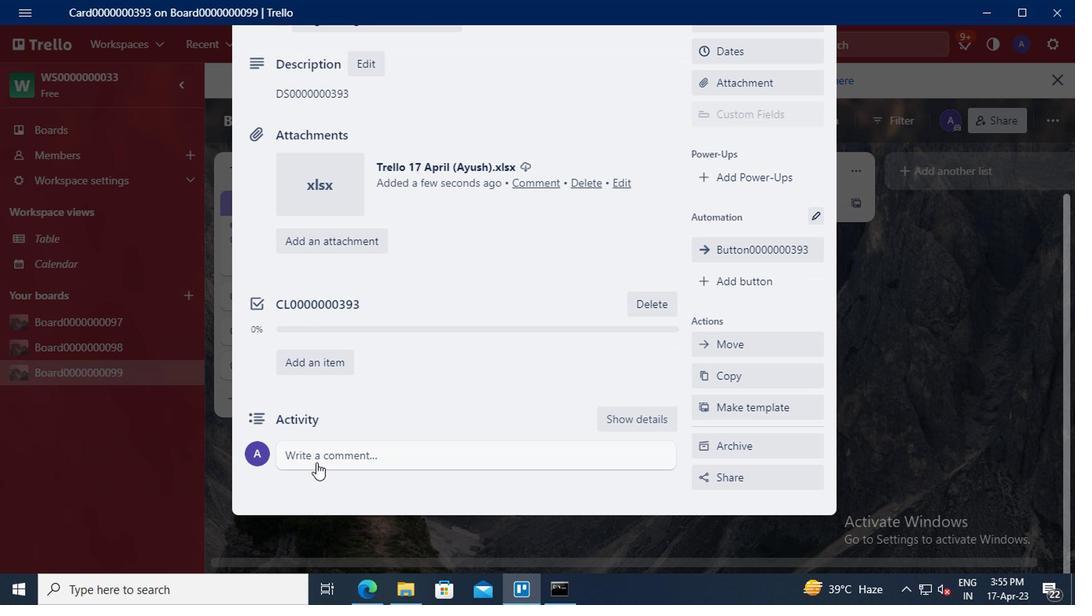 
Action: Mouse pressed left at (315, 458)
Screenshot: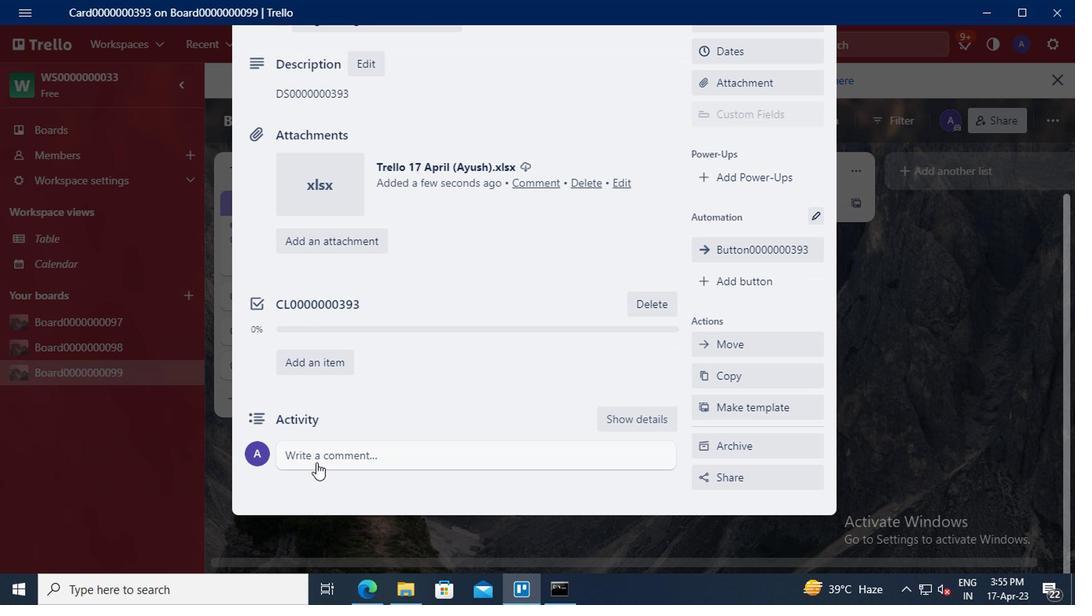 
Action: Key pressed <Key.shift>CM0000000393
Screenshot: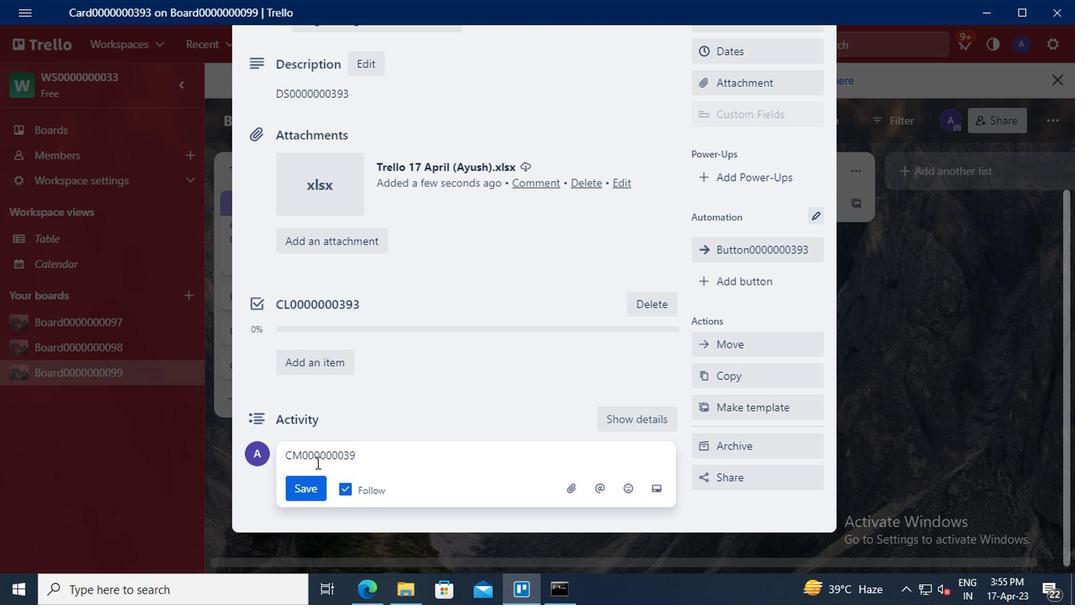 
Action: Mouse moved to (311, 479)
Screenshot: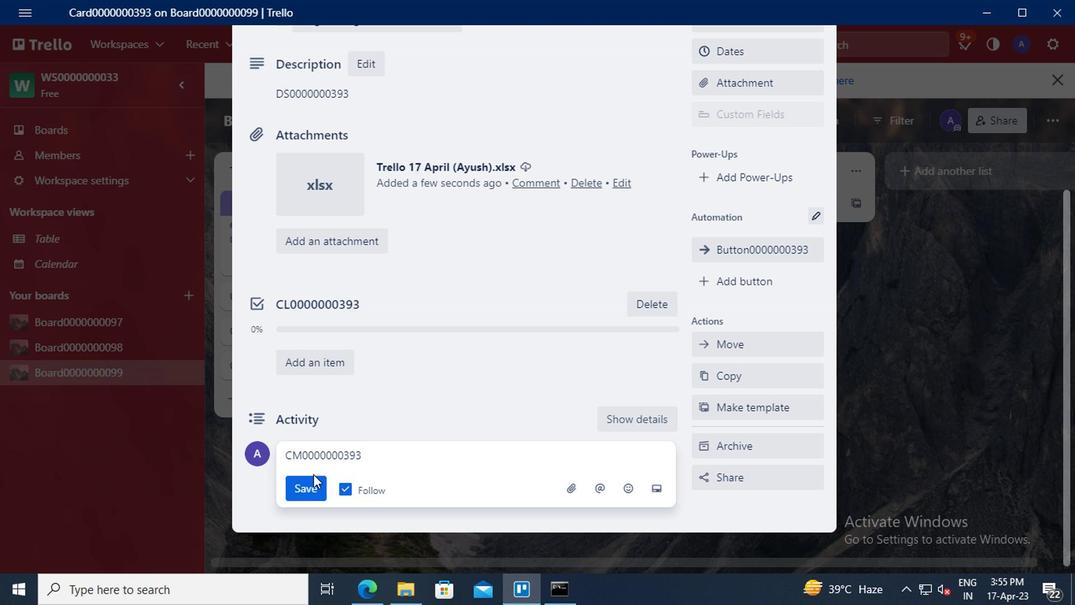 
Action: Mouse pressed left at (311, 479)
Screenshot: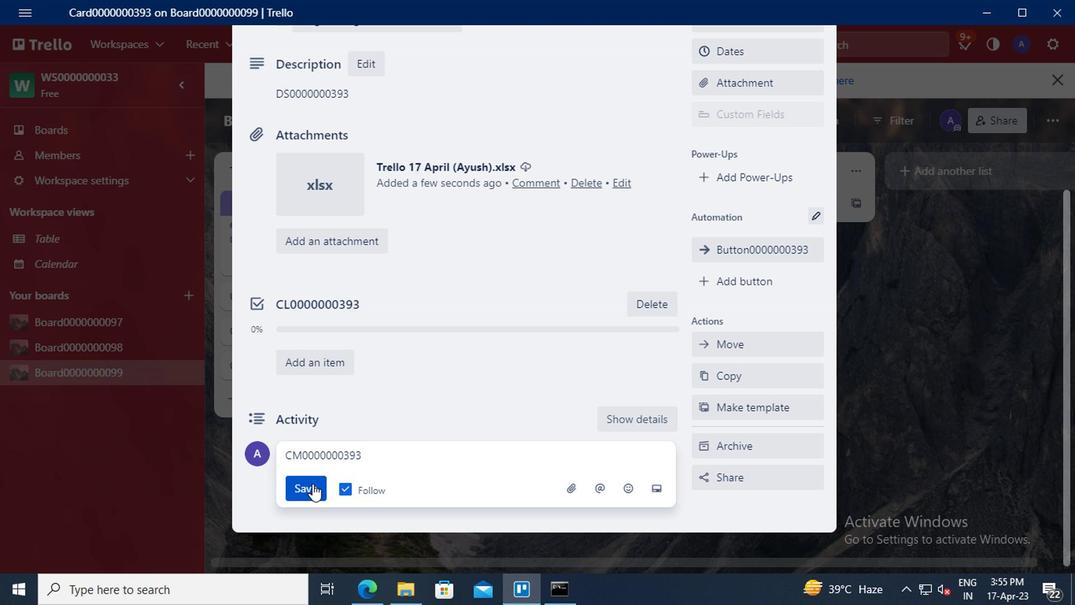 
Action: Key pressed <Key.f8>
Screenshot: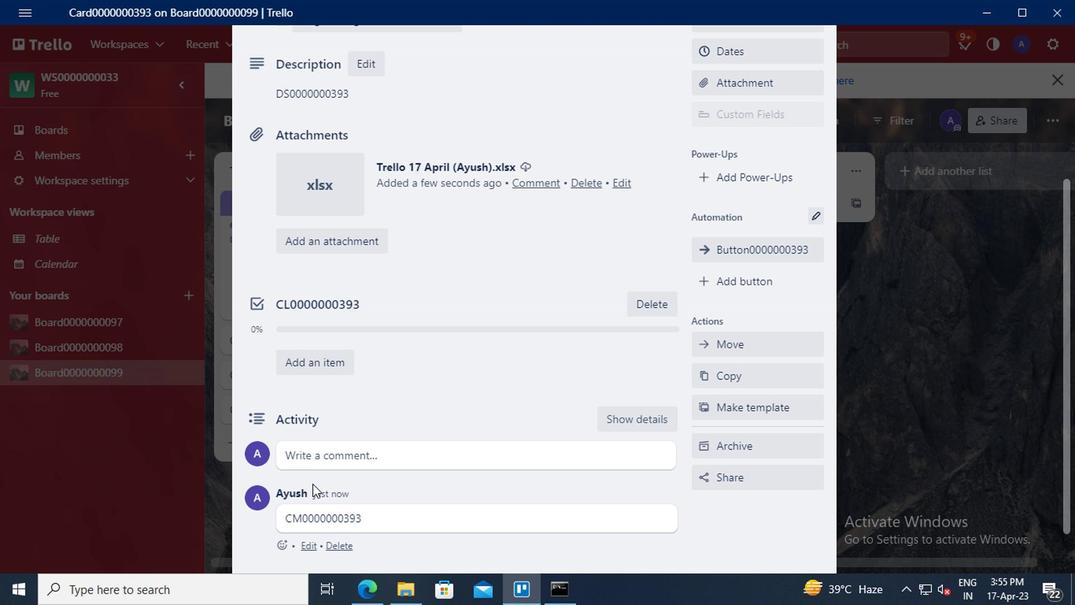
